Task: Find connections with filter location Schmelz with filter topic #Strategywith filter profile language English with filter current company Infobip with filter school Lucknow freshers Jobs with filter industry Women's Handbag Manufacturing with filter service category Android Development with filter keywords title Digital Marketing Manager
Action: Mouse moved to (243, 189)
Screenshot: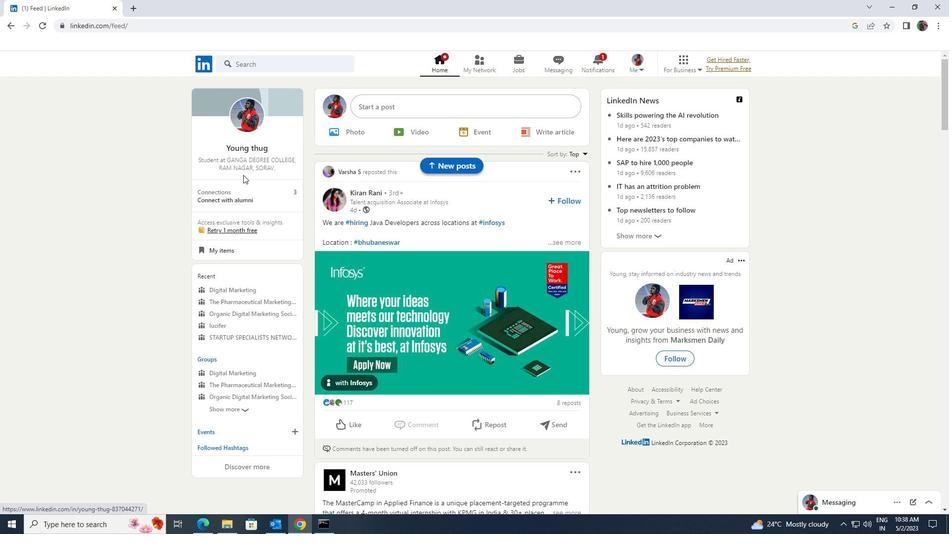
Action: Mouse pressed left at (243, 189)
Screenshot: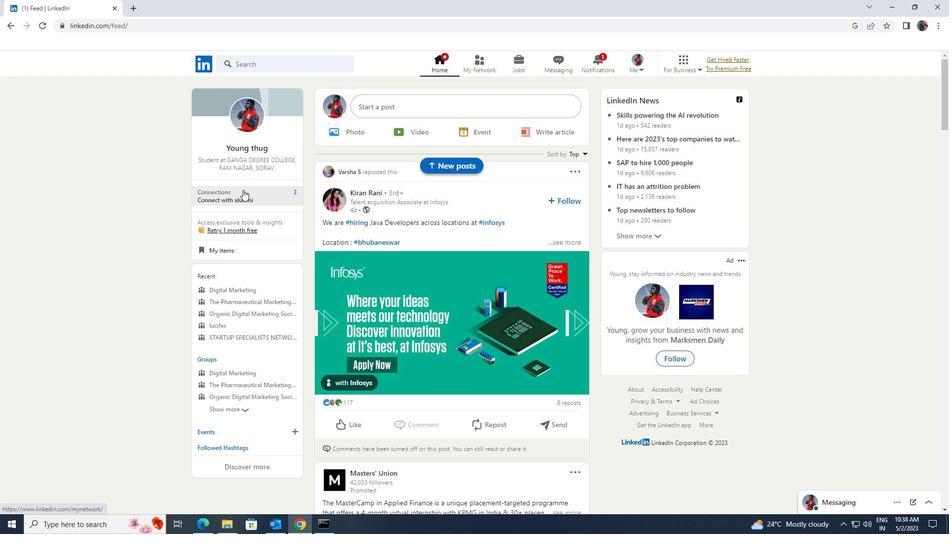 
Action: Mouse moved to (257, 121)
Screenshot: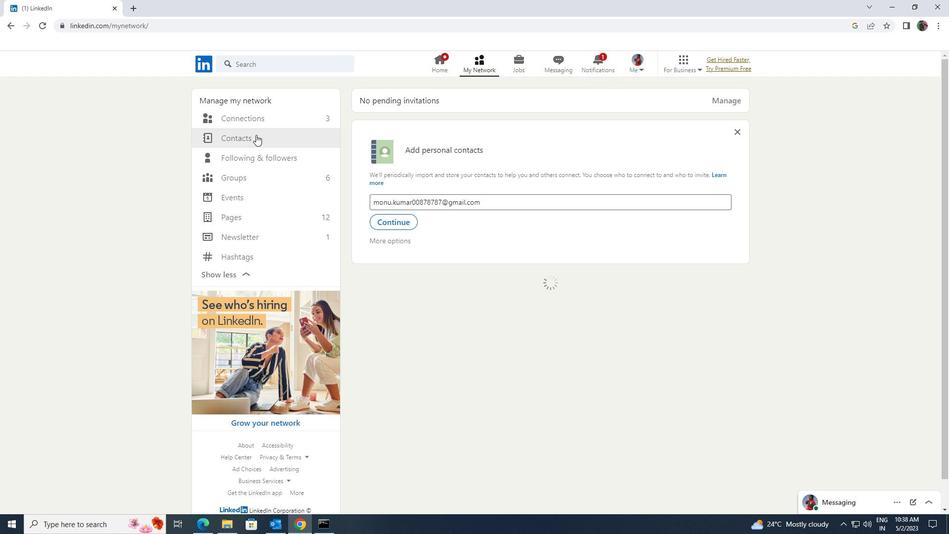 
Action: Mouse pressed left at (257, 121)
Screenshot: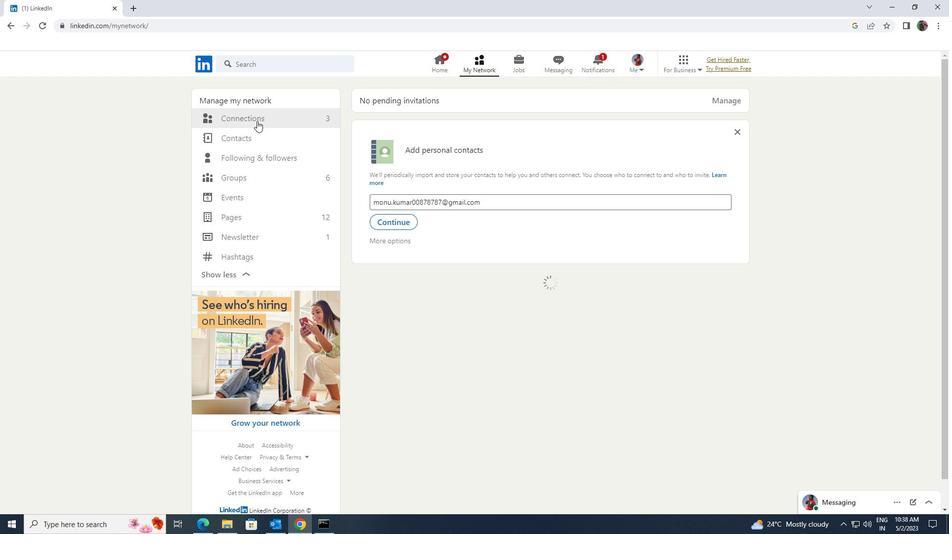 
Action: Mouse moved to (554, 121)
Screenshot: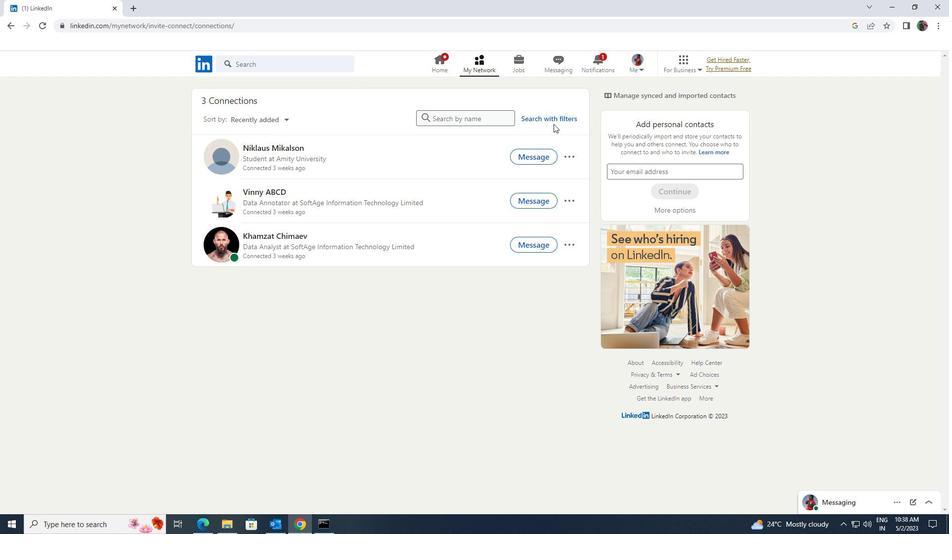 
Action: Mouse pressed left at (554, 121)
Screenshot: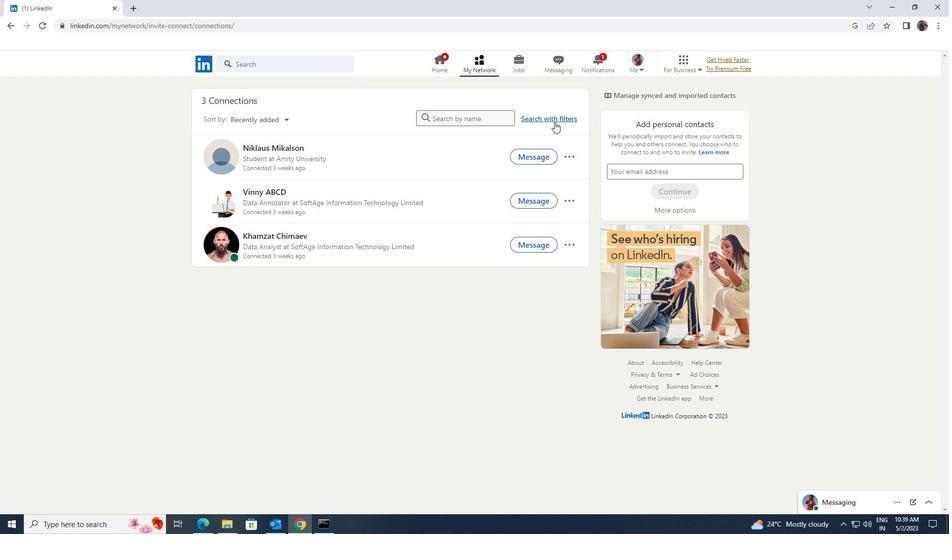 
Action: Mouse moved to (514, 95)
Screenshot: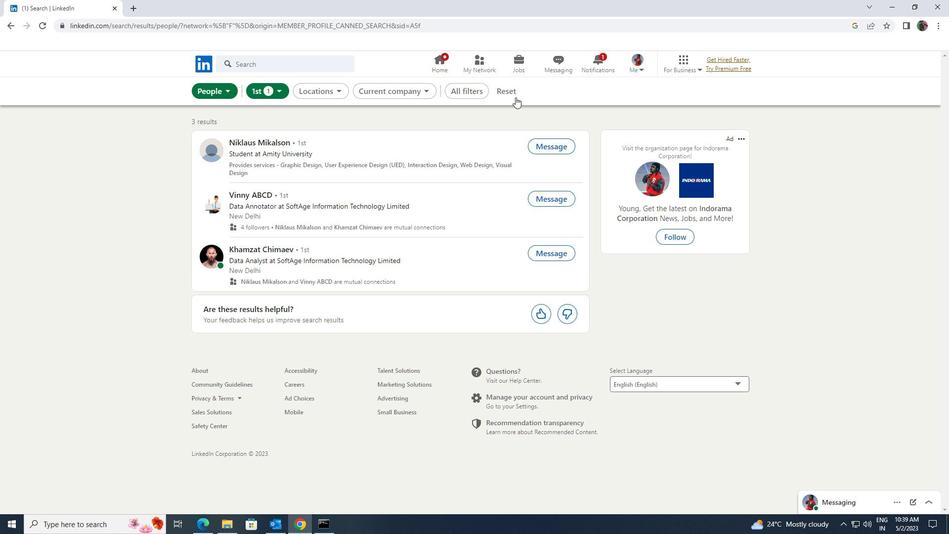 
Action: Mouse pressed left at (514, 95)
Screenshot: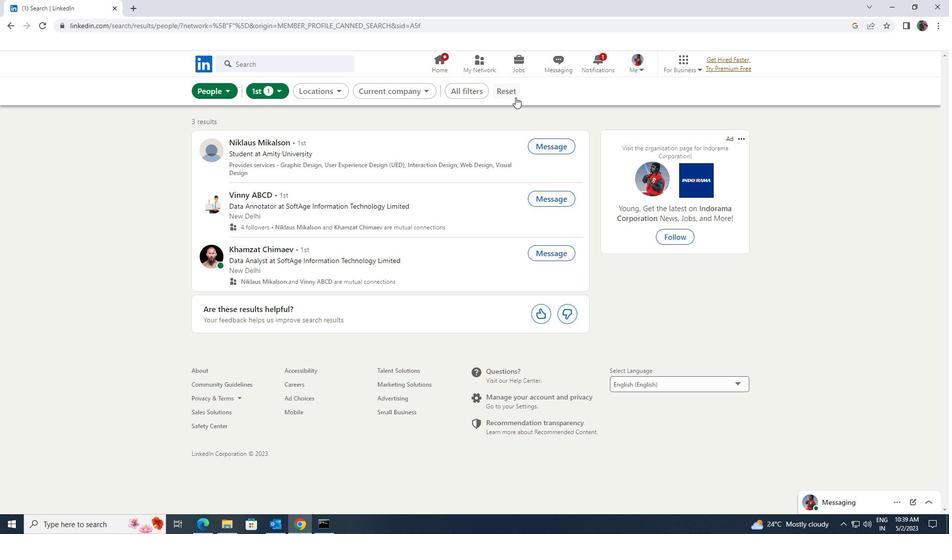 
Action: Mouse moved to (486, 87)
Screenshot: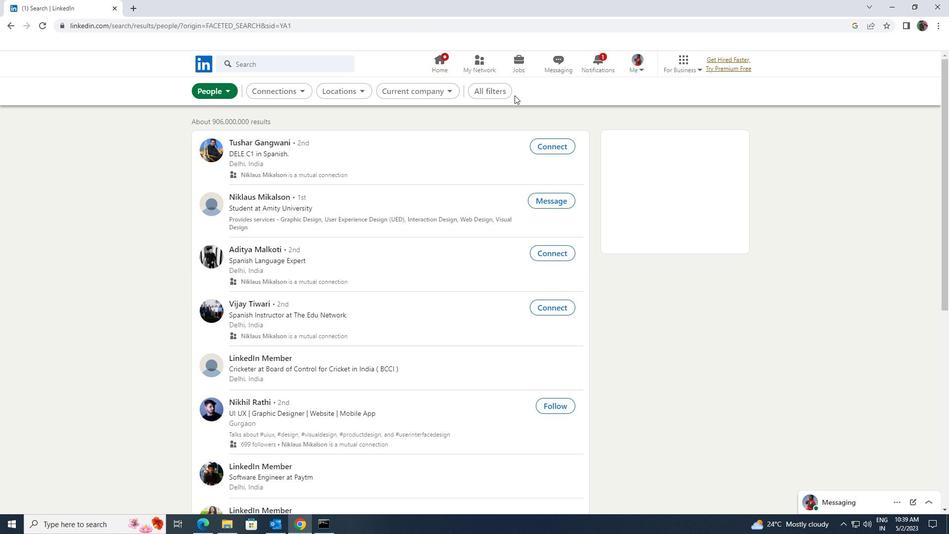 
Action: Mouse pressed left at (486, 87)
Screenshot: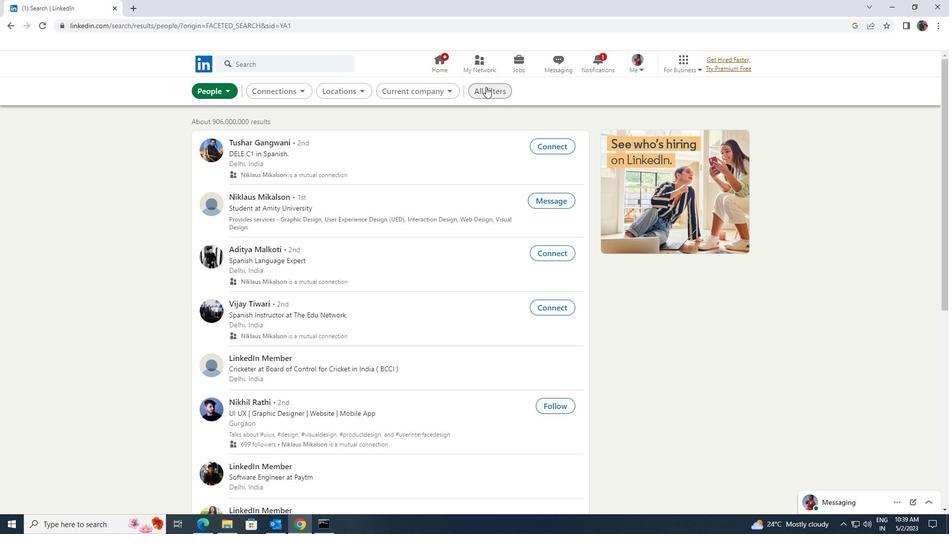 
Action: Mouse moved to (771, 290)
Screenshot: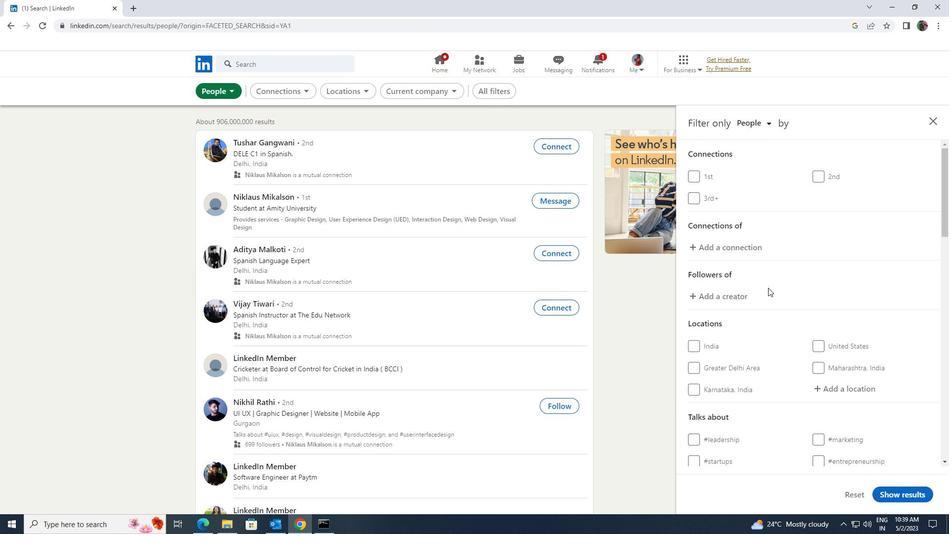 
Action: Mouse scrolled (771, 289) with delta (0, 0)
Screenshot: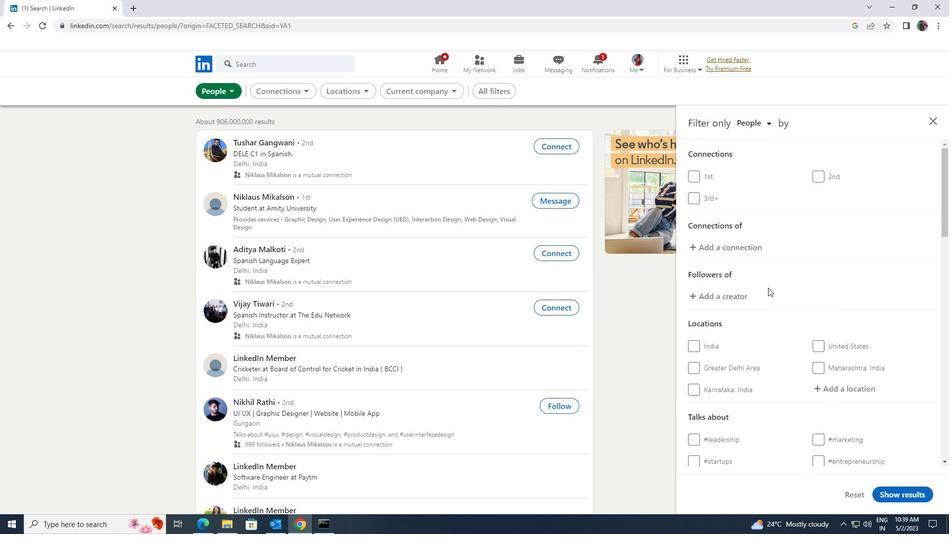 
Action: Mouse moved to (820, 335)
Screenshot: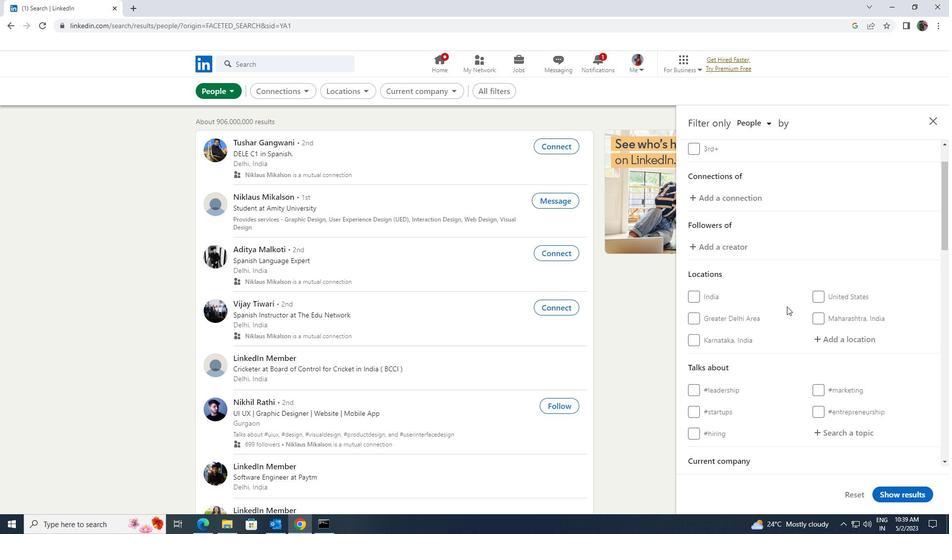
Action: Mouse pressed left at (820, 335)
Screenshot: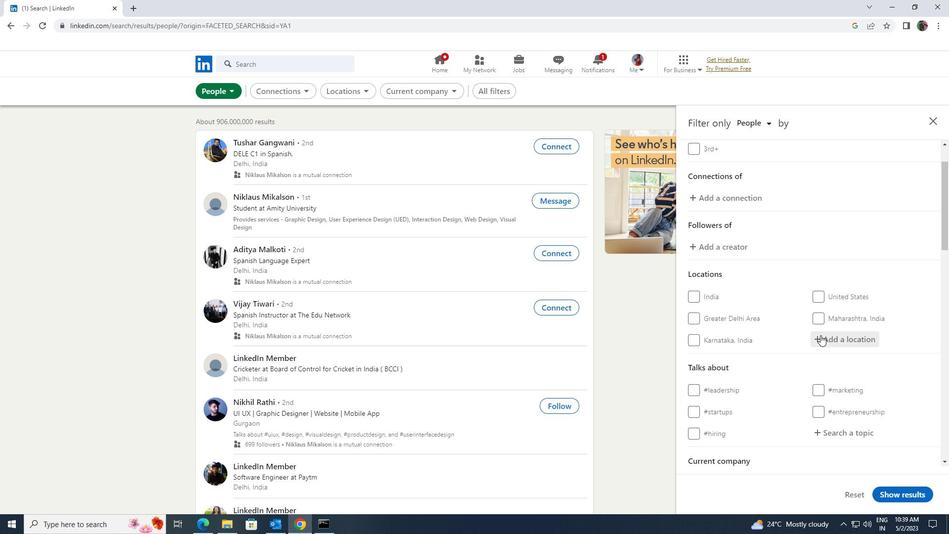 
Action: Key pressed <Key.shift>SCHMELEZ<Key.backspace><Key.backspace>
Screenshot: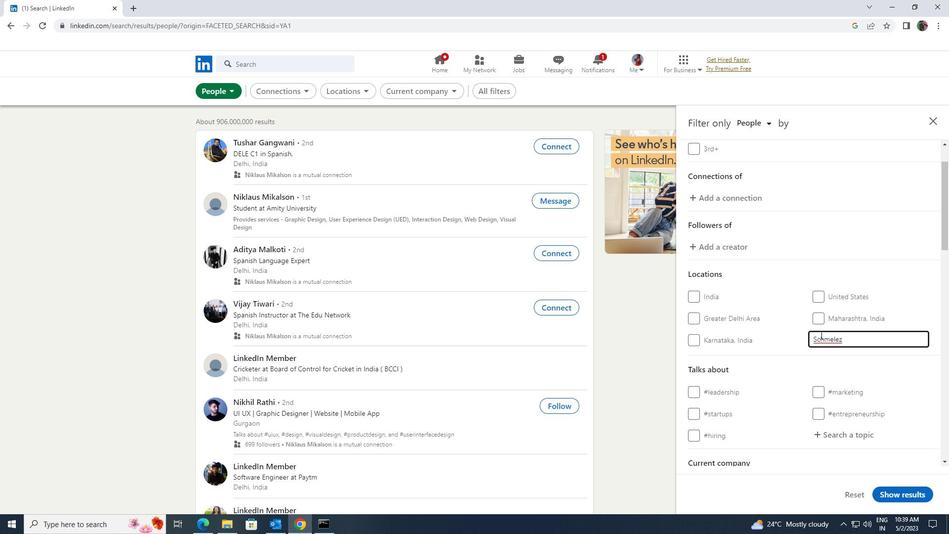 
Action: Mouse moved to (812, 356)
Screenshot: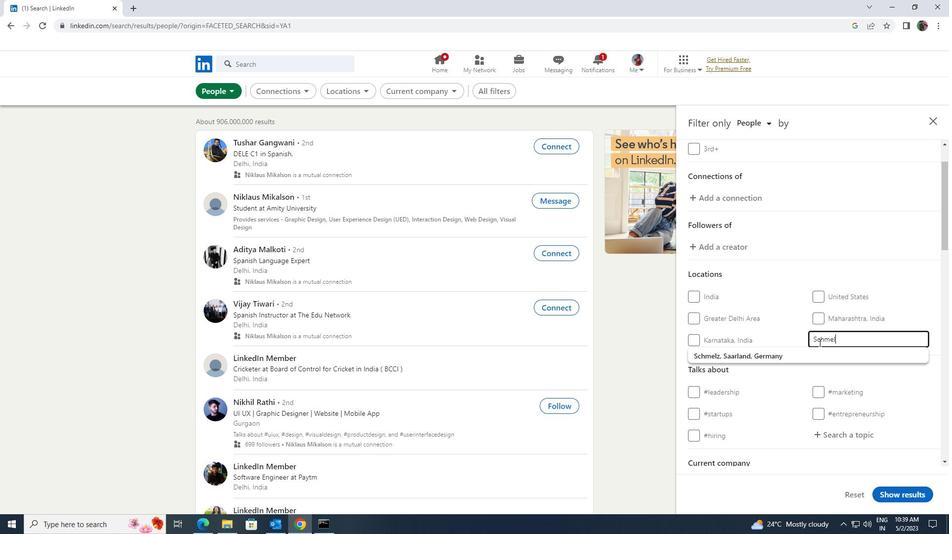 
Action: Mouse pressed left at (812, 356)
Screenshot: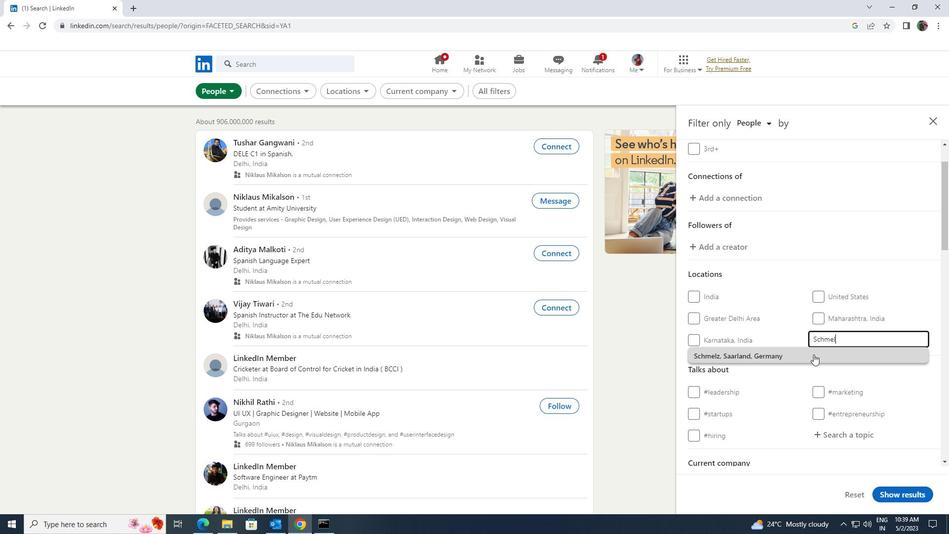 
Action: Mouse scrolled (812, 356) with delta (0, 0)
Screenshot: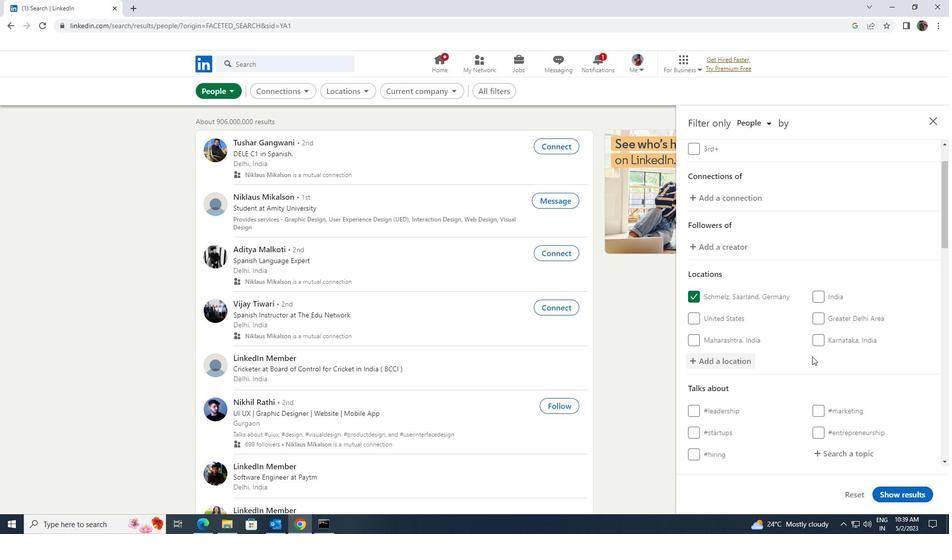 
Action: Mouse scrolled (812, 356) with delta (0, 0)
Screenshot: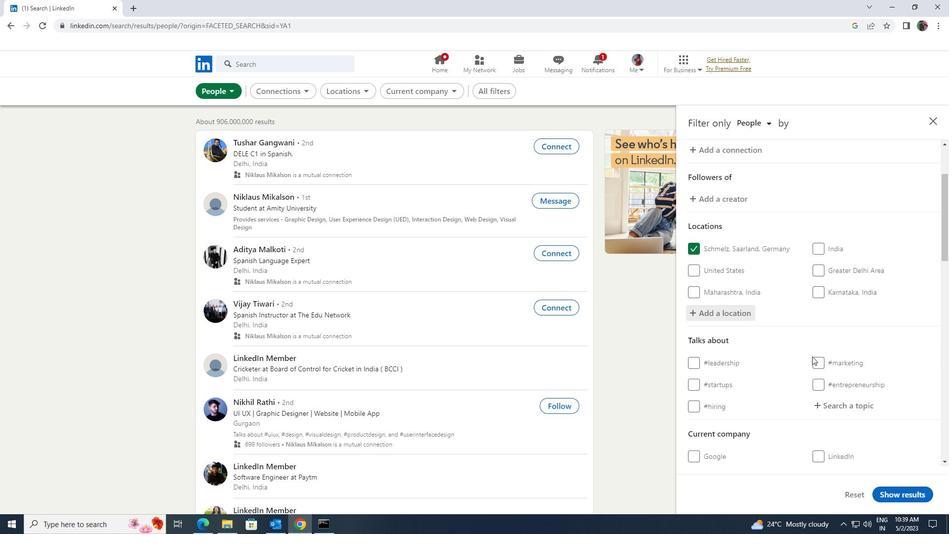 
Action: Mouse moved to (818, 353)
Screenshot: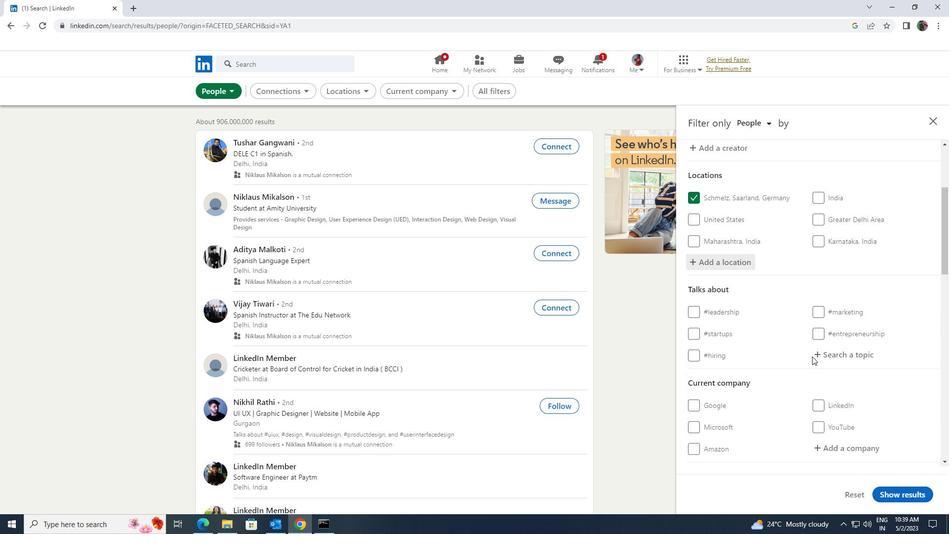 
Action: Mouse pressed left at (818, 353)
Screenshot: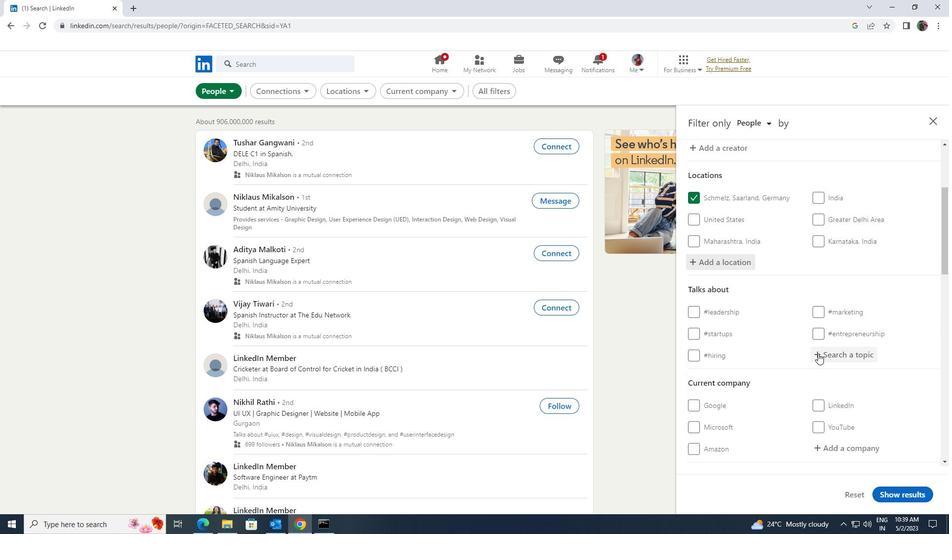 
Action: Key pressed <Key.shift>STRAT
Screenshot: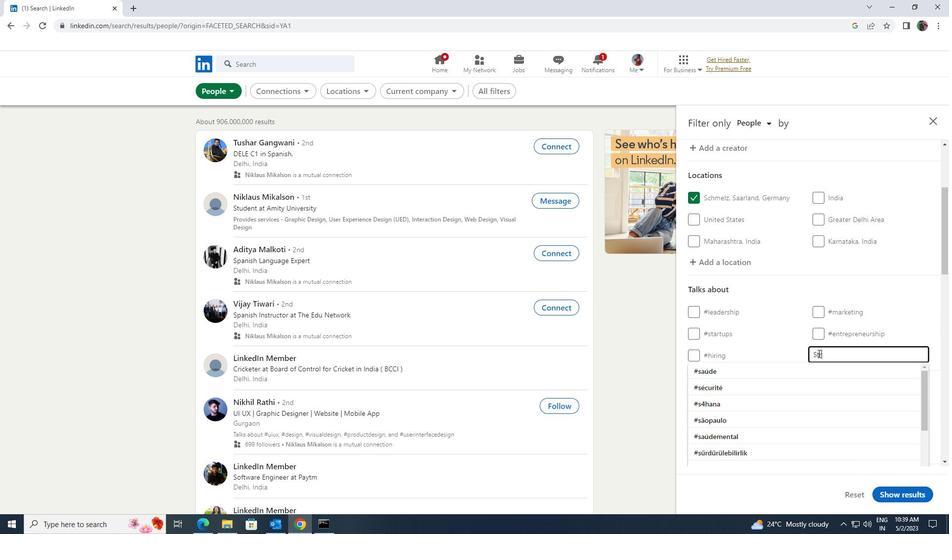 
Action: Mouse moved to (814, 364)
Screenshot: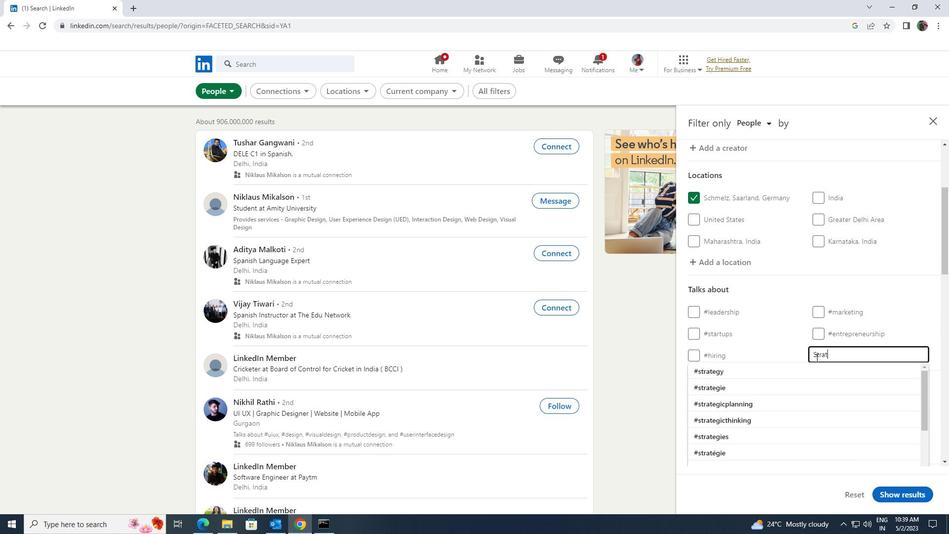 
Action: Mouse pressed left at (814, 364)
Screenshot: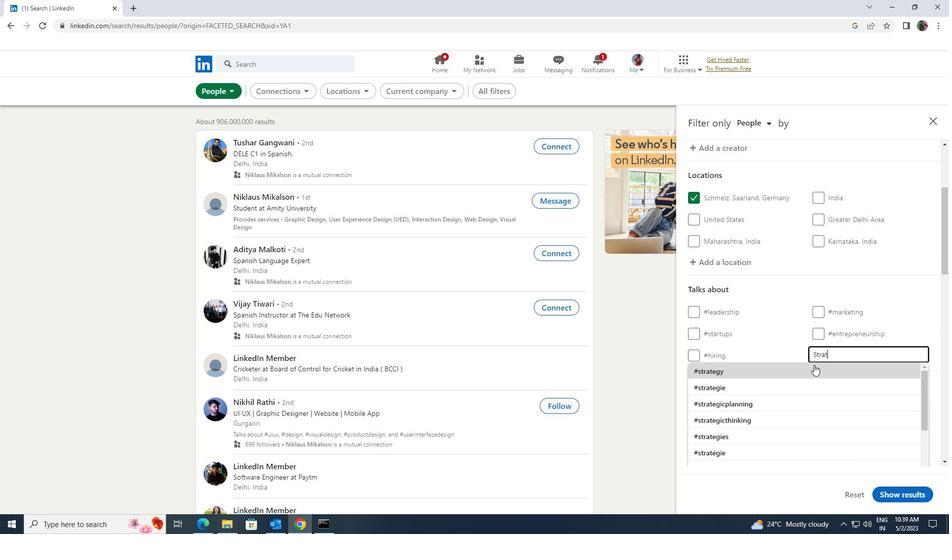 
Action: Mouse scrolled (814, 364) with delta (0, 0)
Screenshot: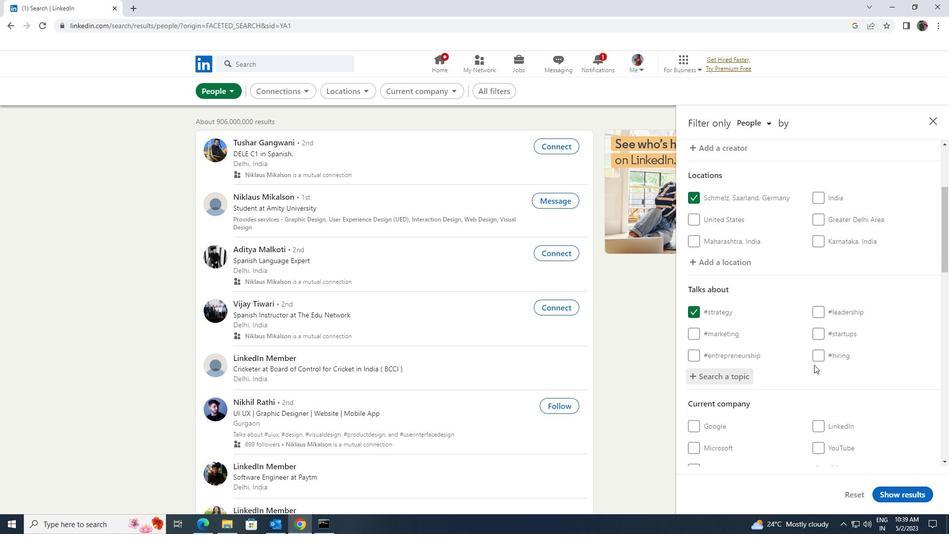 
Action: Mouse scrolled (814, 364) with delta (0, 0)
Screenshot: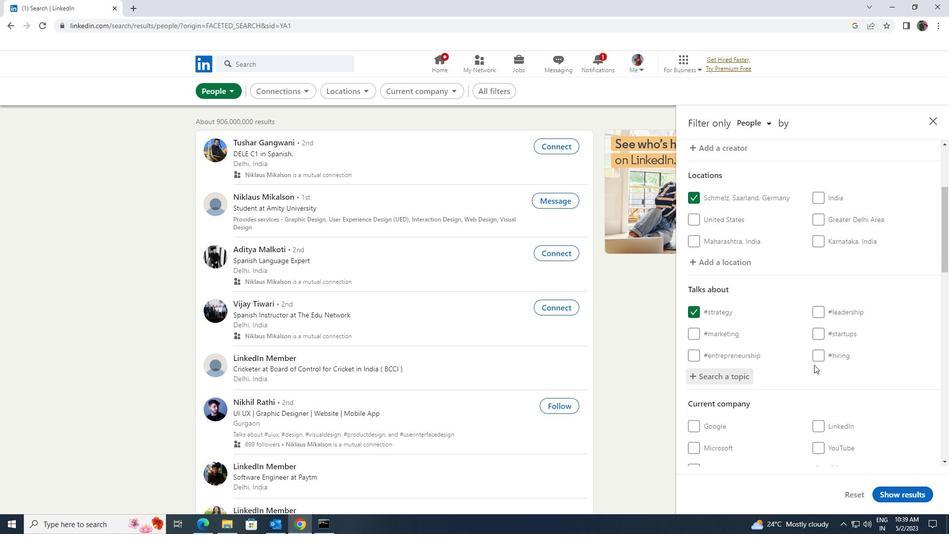 
Action: Mouse scrolled (814, 364) with delta (0, 0)
Screenshot: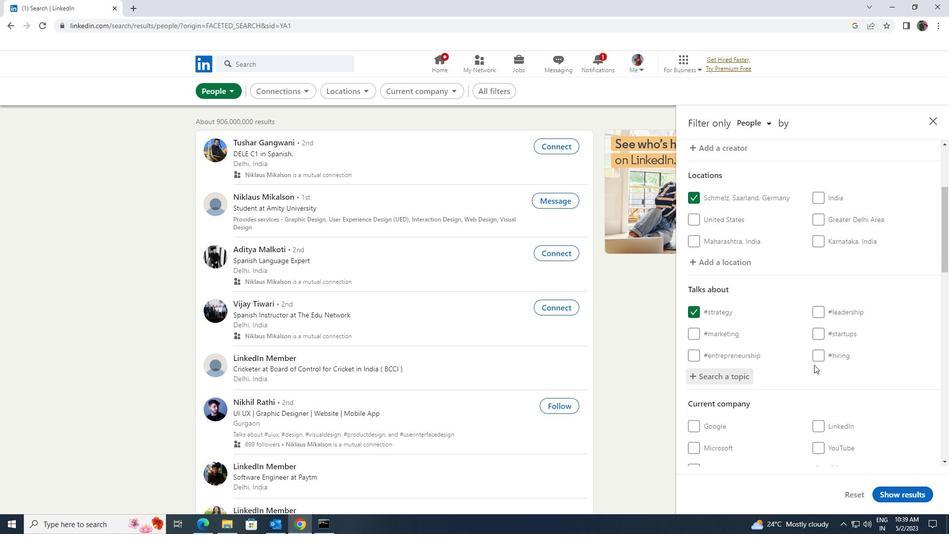 
Action: Mouse scrolled (814, 364) with delta (0, 0)
Screenshot: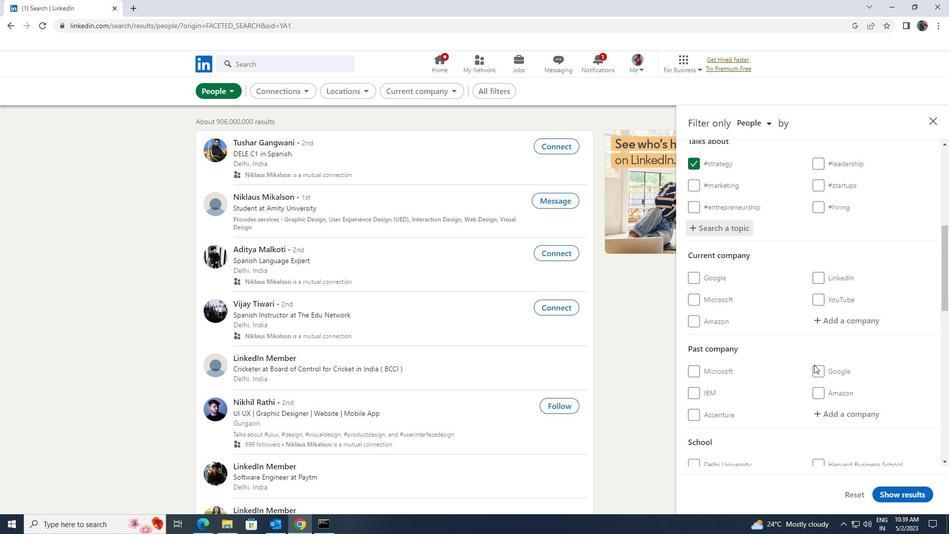 
Action: Mouse scrolled (814, 364) with delta (0, 0)
Screenshot: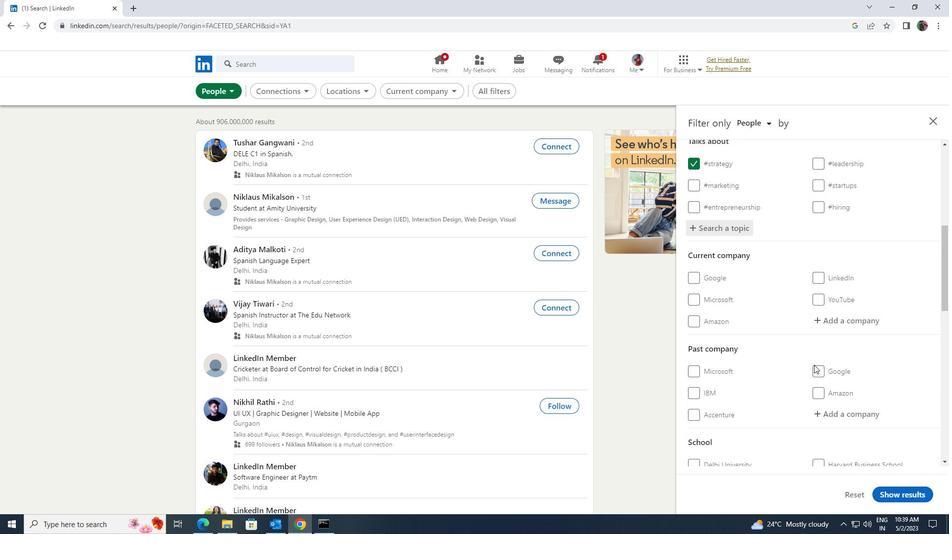 
Action: Mouse moved to (814, 365)
Screenshot: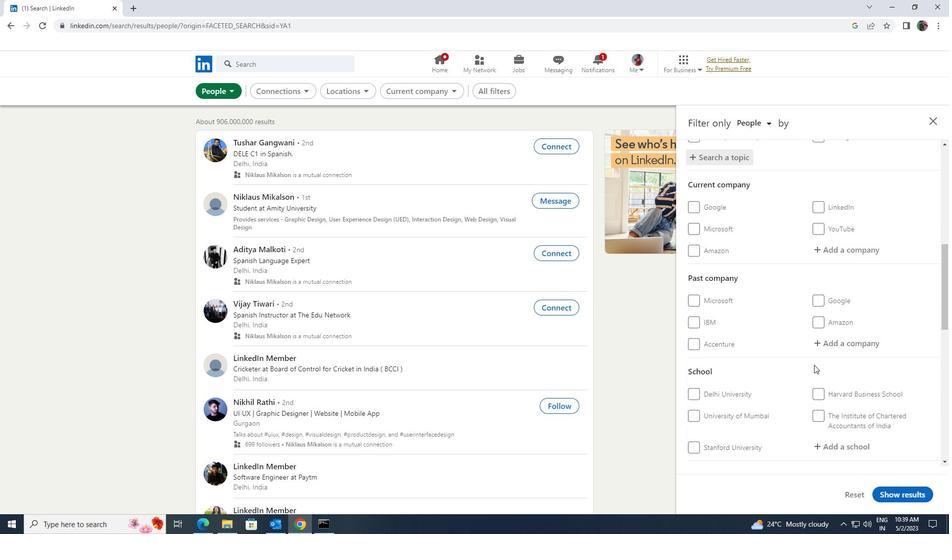 
Action: Mouse scrolled (814, 364) with delta (0, 0)
Screenshot: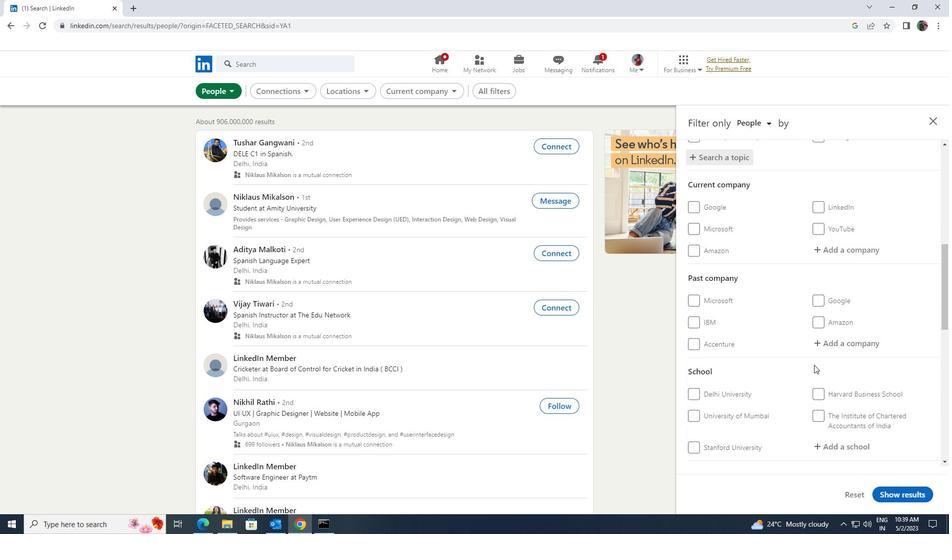 
Action: Mouse scrolled (814, 364) with delta (0, 0)
Screenshot: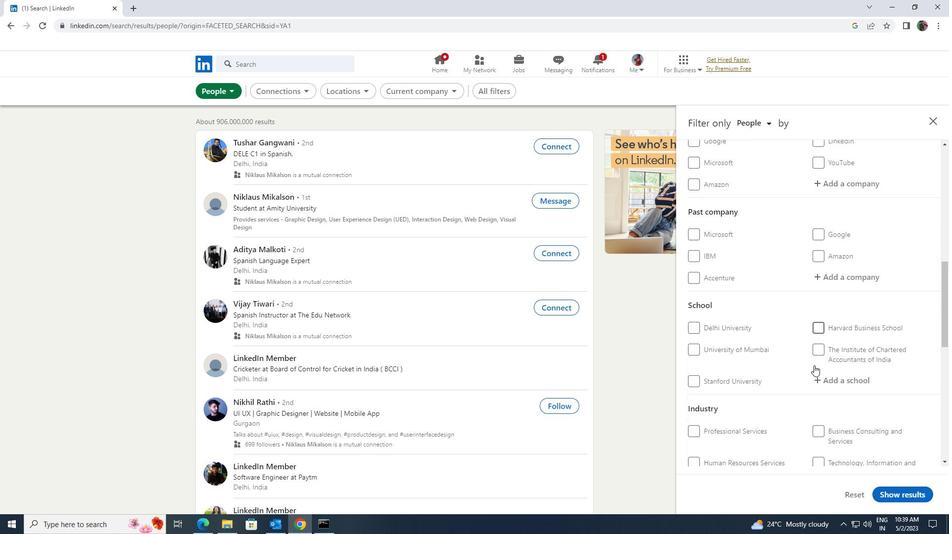 
Action: Mouse scrolled (814, 364) with delta (0, 0)
Screenshot: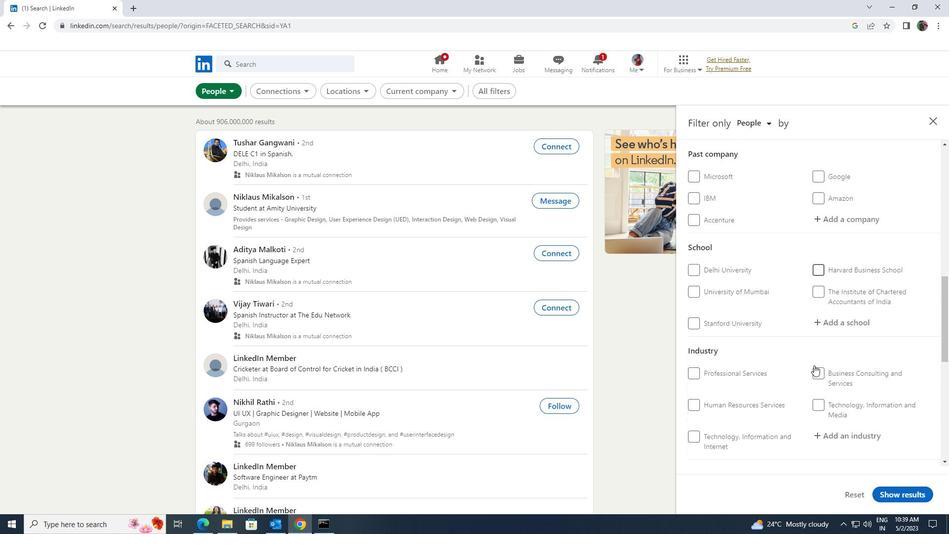 
Action: Mouse scrolled (814, 364) with delta (0, 0)
Screenshot: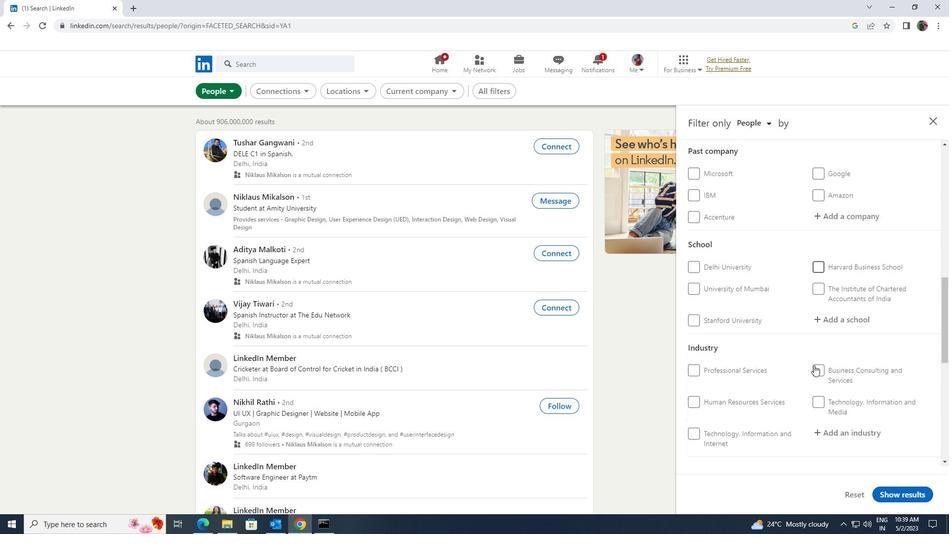 
Action: Mouse scrolled (814, 364) with delta (0, 0)
Screenshot: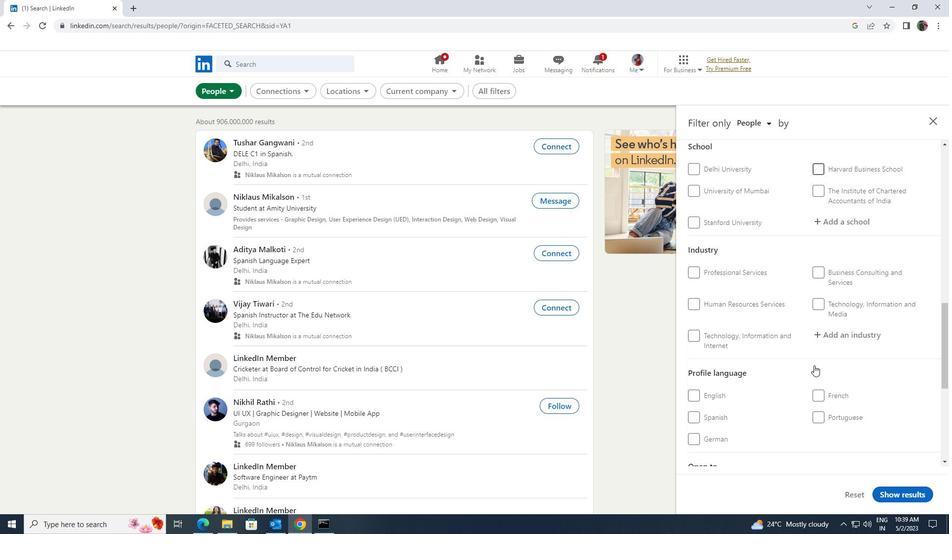 
Action: Mouse moved to (697, 344)
Screenshot: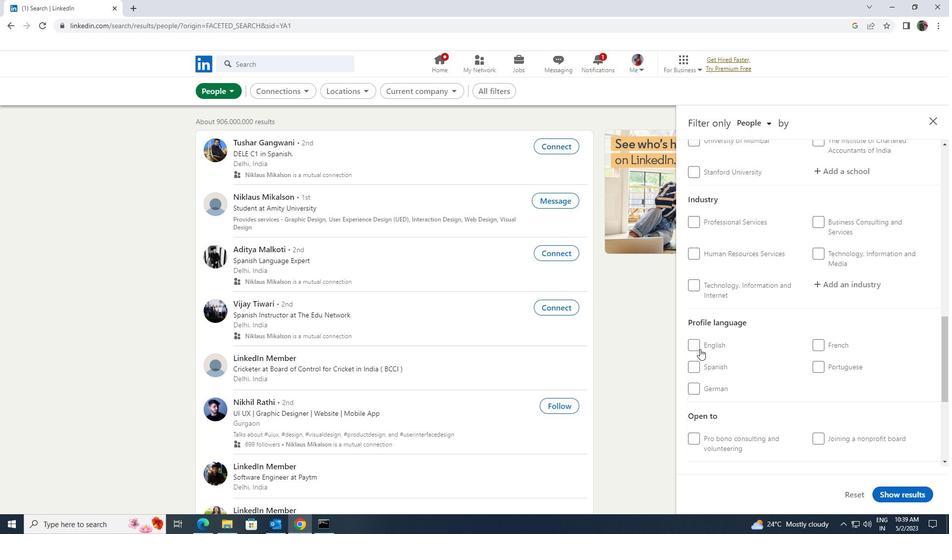 
Action: Mouse pressed left at (697, 344)
Screenshot: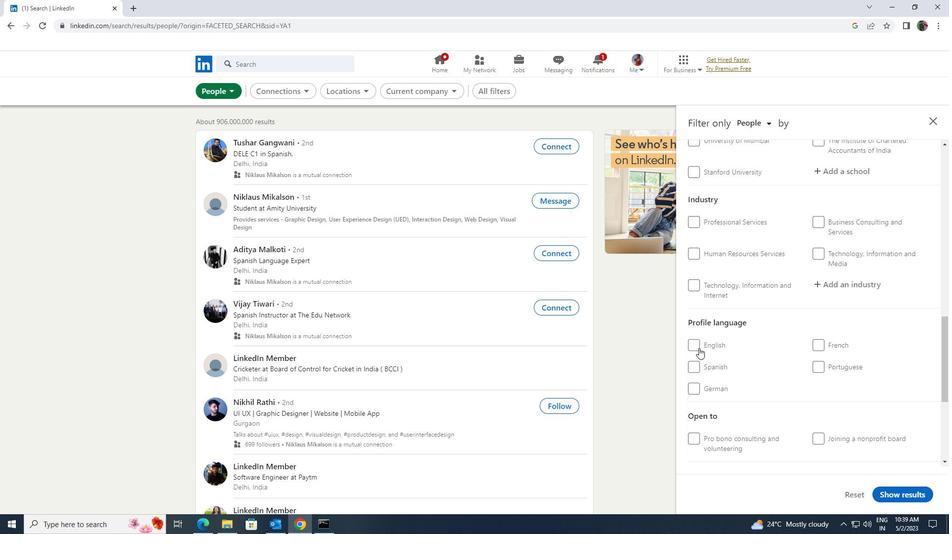 
Action: Mouse moved to (760, 371)
Screenshot: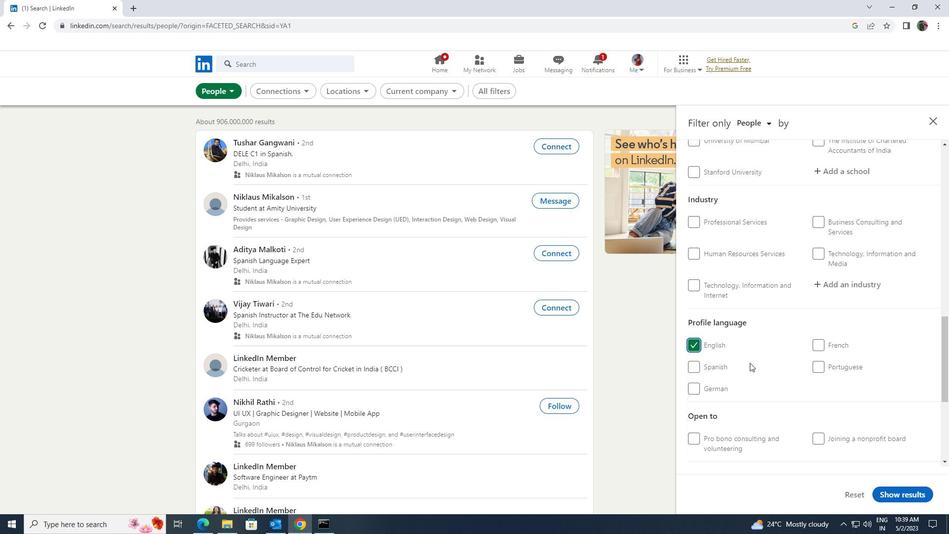 
Action: Mouse scrolled (760, 371) with delta (0, 0)
Screenshot: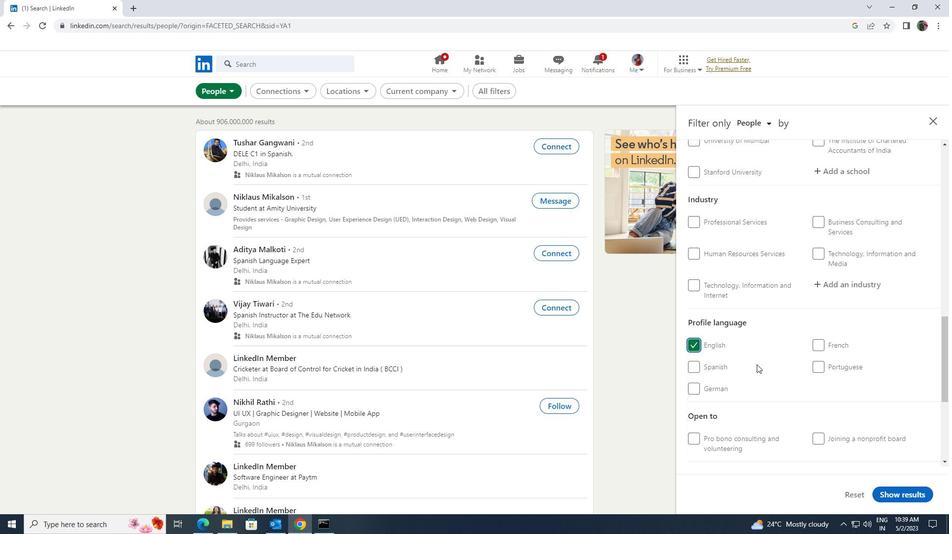 
Action: Mouse scrolled (760, 371) with delta (0, 0)
Screenshot: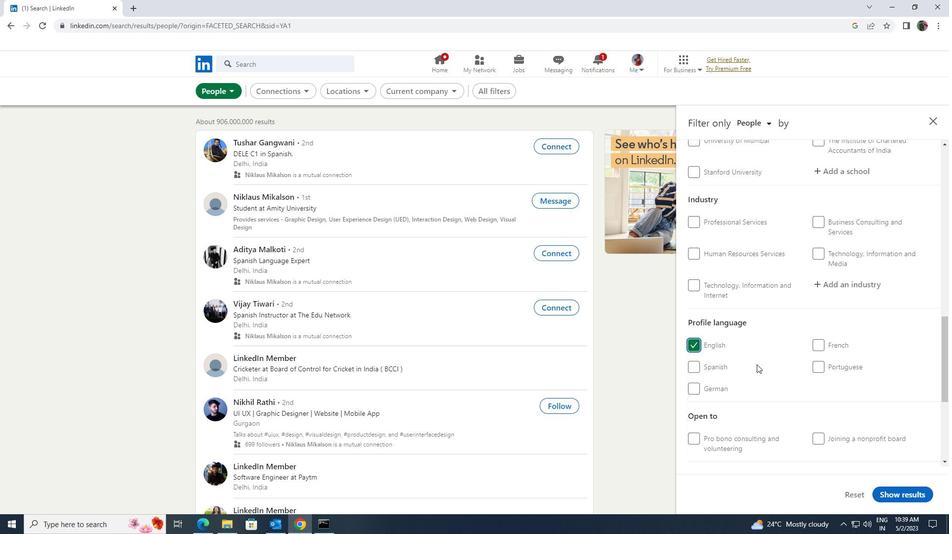 
Action: Mouse moved to (761, 372)
Screenshot: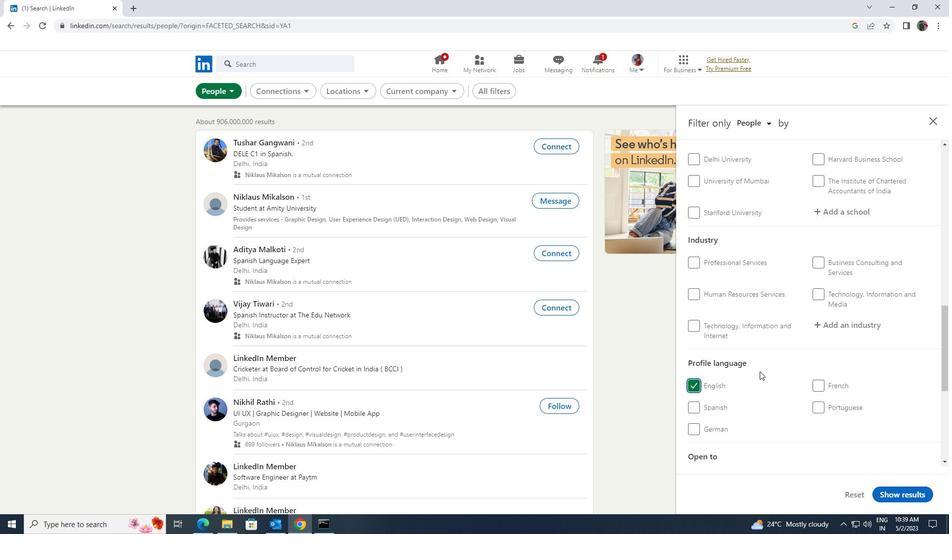 
Action: Mouse scrolled (761, 372) with delta (0, 0)
Screenshot: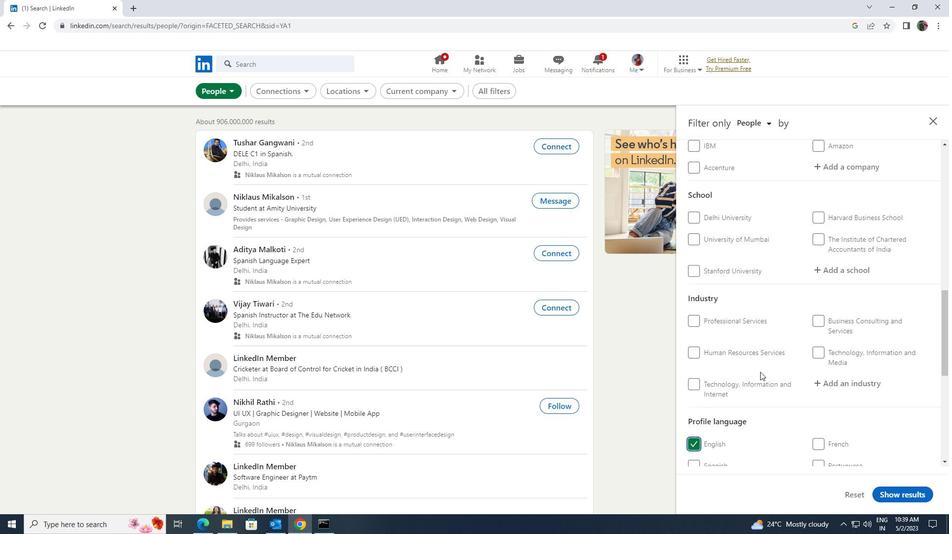 
Action: Mouse scrolled (761, 372) with delta (0, 0)
Screenshot: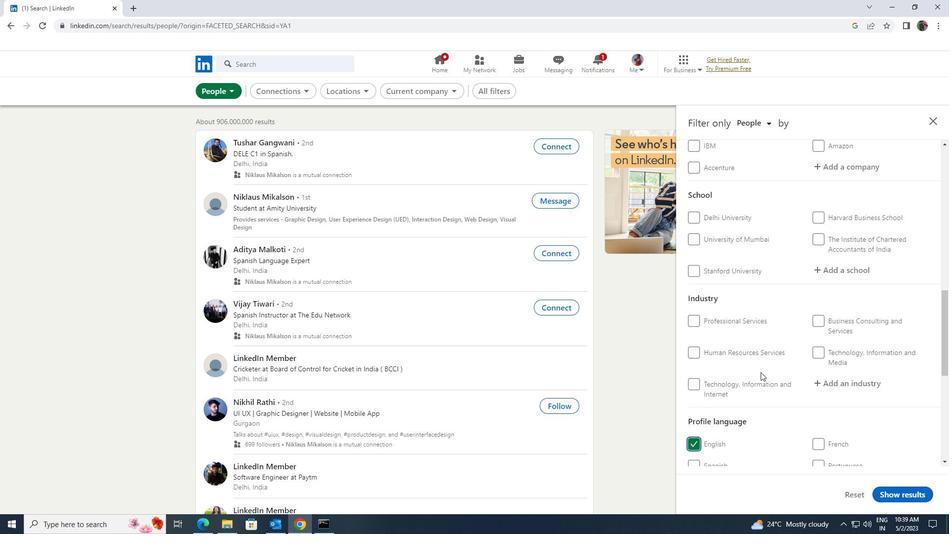 
Action: Mouse scrolled (761, 372) with delta (0, 0)
Screenshot: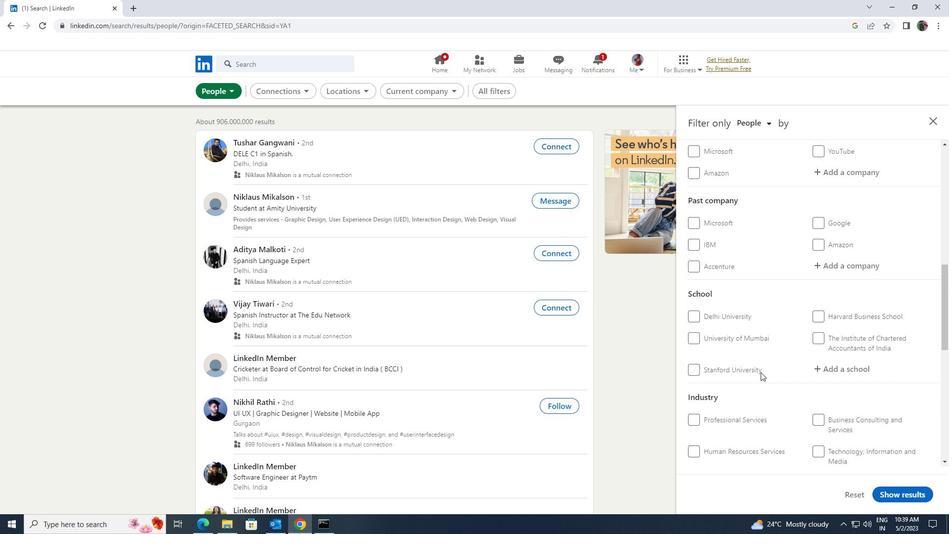 
Action: Mouse scrolled (761, 372) with delta (0, 0)
Screenshot: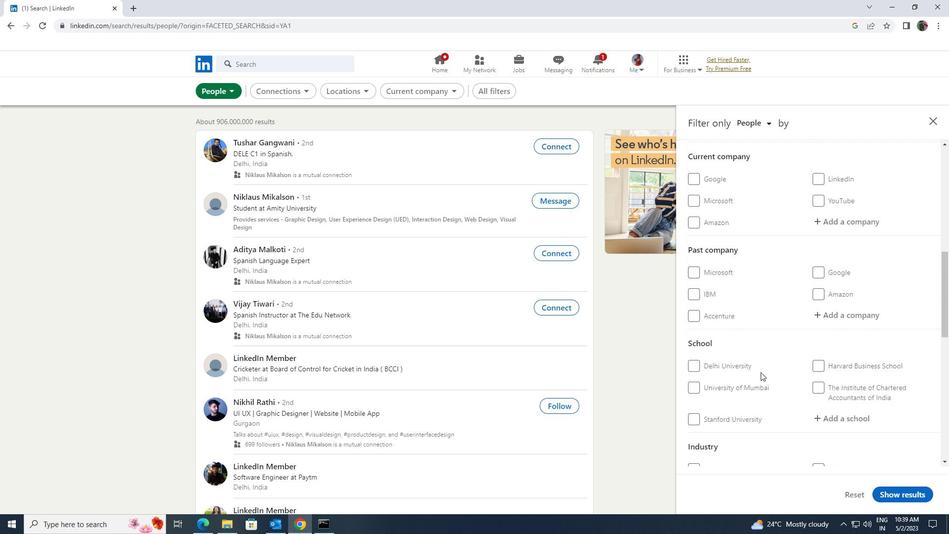 
Action: Mouse scrolled (761, 372) with delta (0, 0)
Screenshot: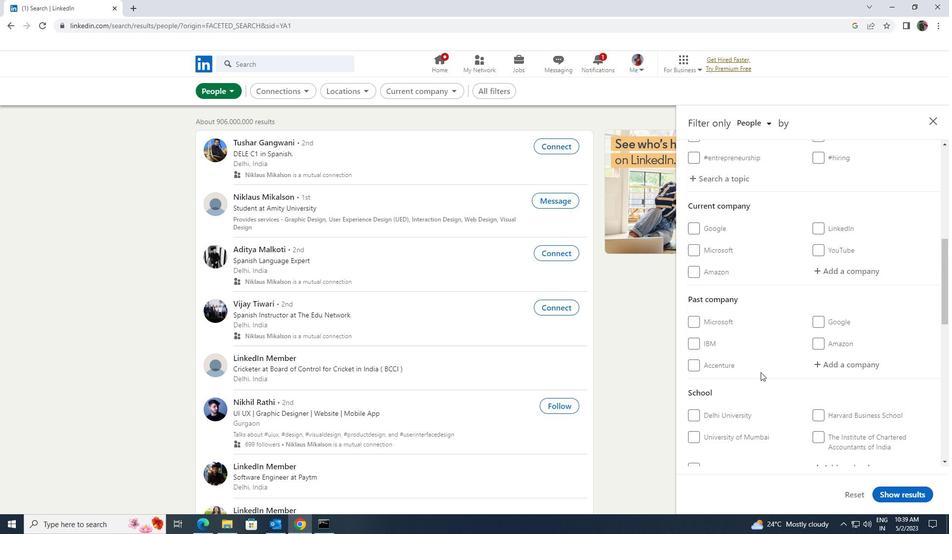 
Action: Mouse scrolled (761, 372) with delta (0, 0)
Screenshot: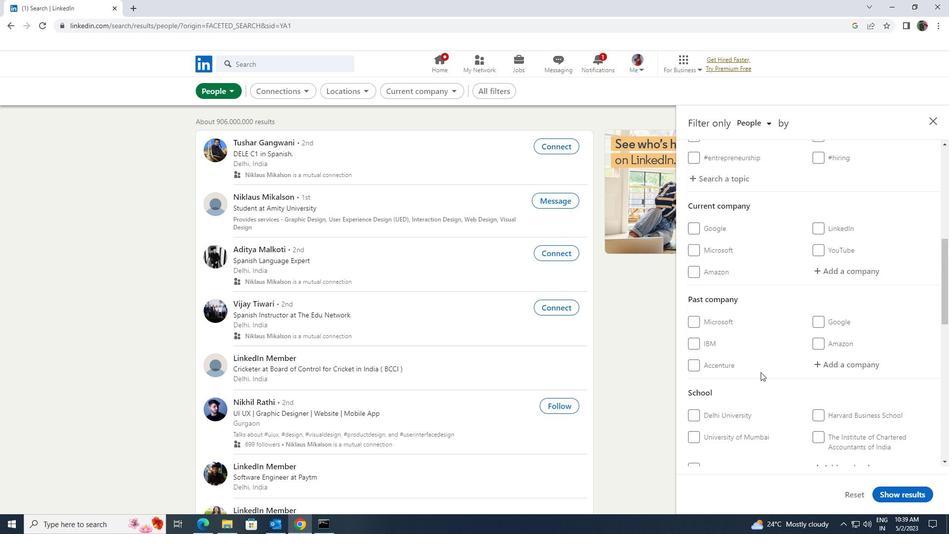 
Action: Mouse moved to (819, 369)
Screenshot: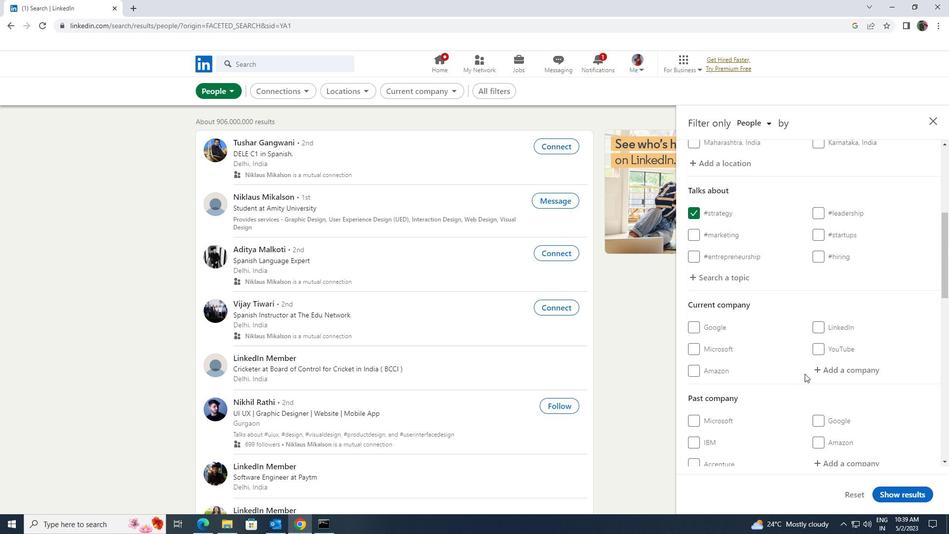 
Action: Mouse pressed left at (819, 369)
Screenshot: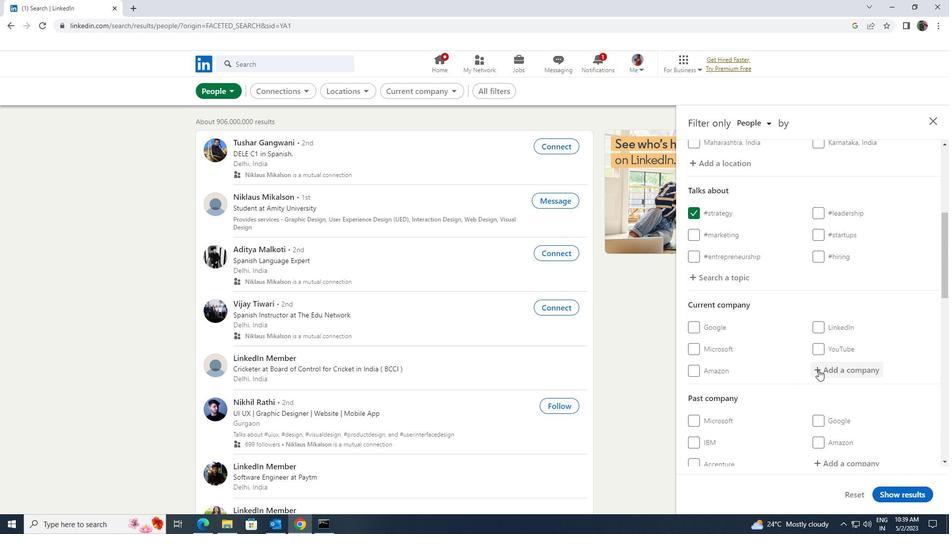 
Action: Key pressed <Key.shift>INFOBIP
Screenshot: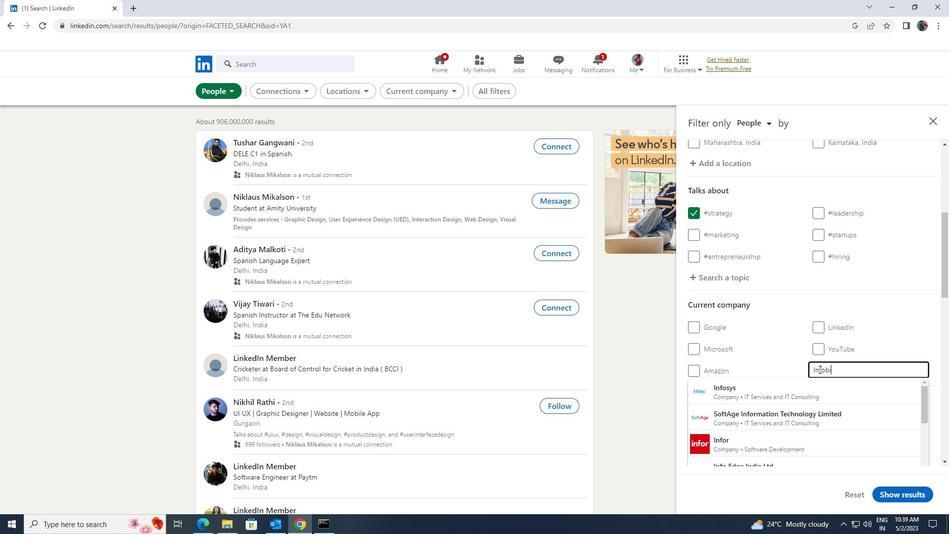 
Action: Mouse moved to (819, 388)
Screenshot: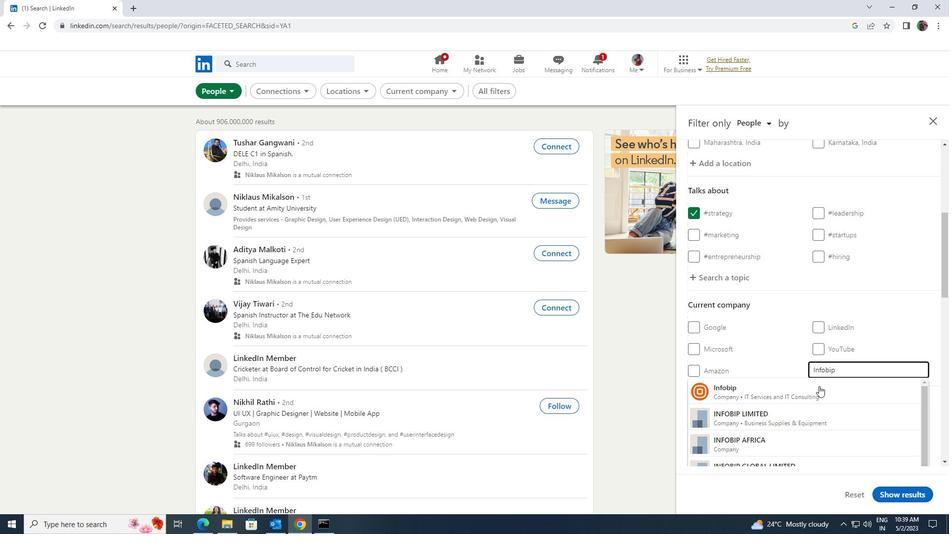 
Action: Mouse pressed left at (819, 388)
Screenshot: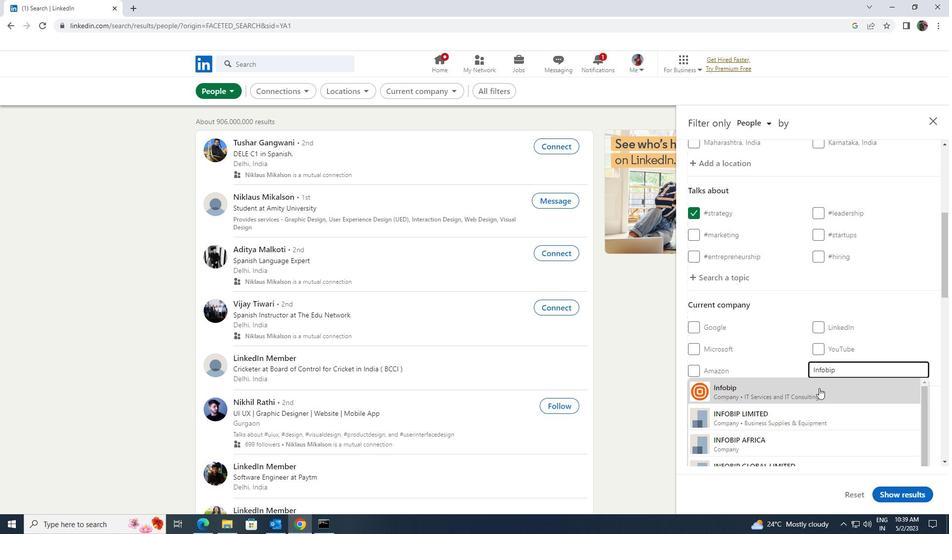 
Action: Mouse scrolled (819, 387) with delta (0, 0)
Screenshot: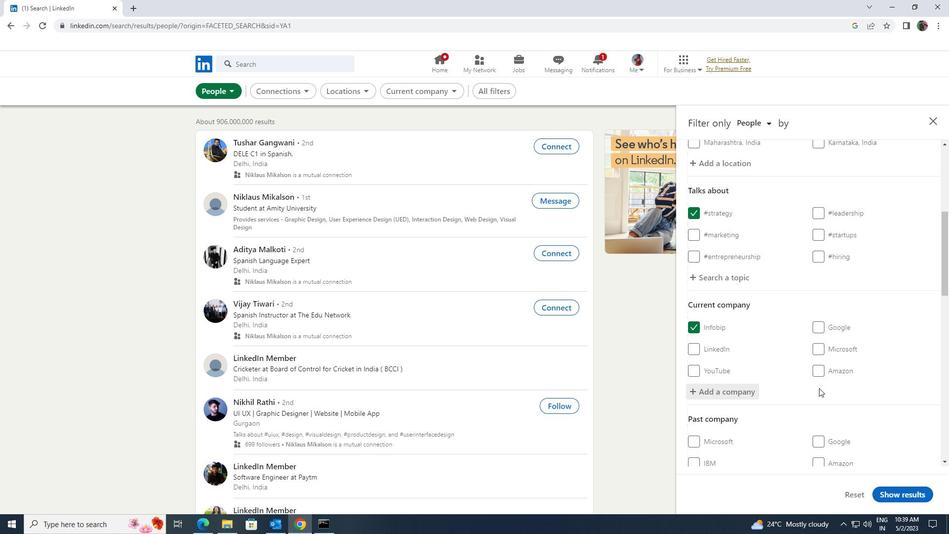 
Action: Mouse scrolled (819, 387) with delta (0, 0)
Screenshot: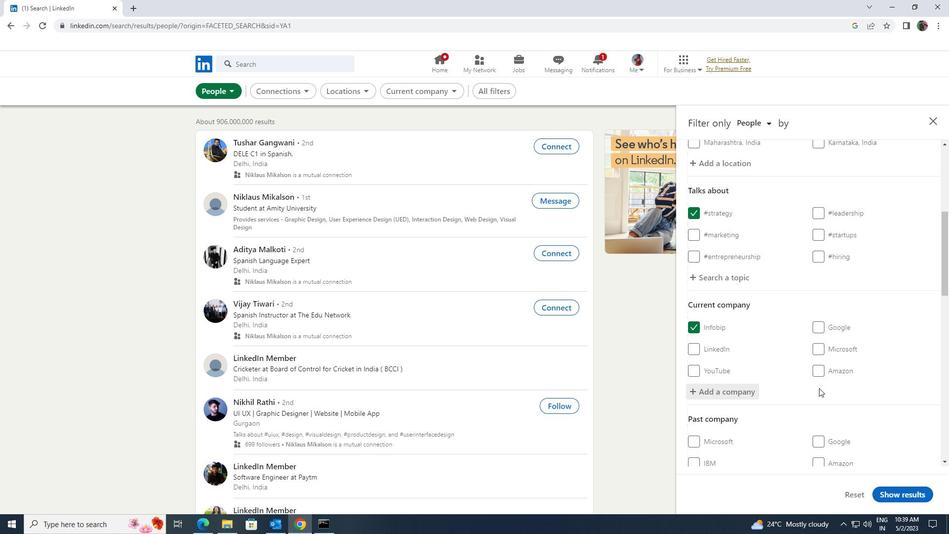 
Action: Mouse scrolled (819, 387) with delta (0, 0)
Screenshot: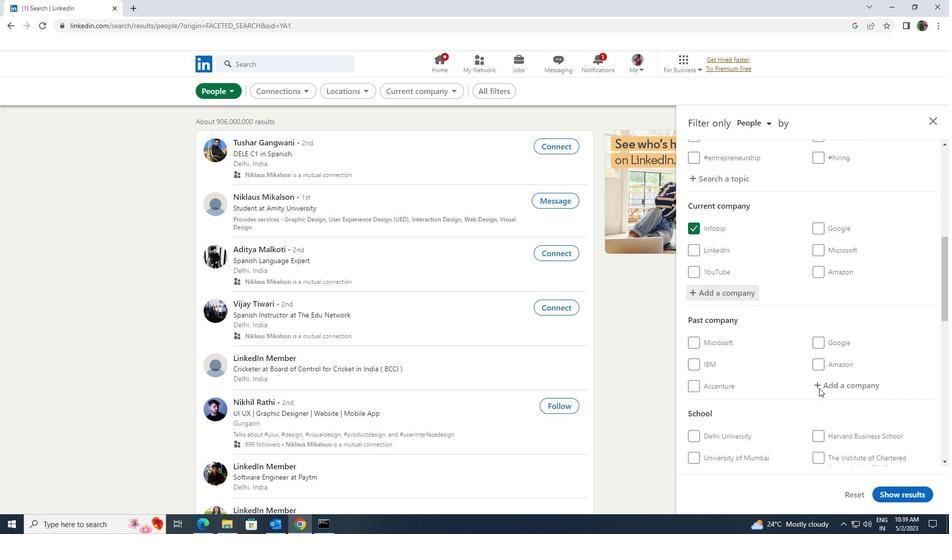 
Action: Mouse scrolled (819, 387) with delta (0, 0)
Screenshot: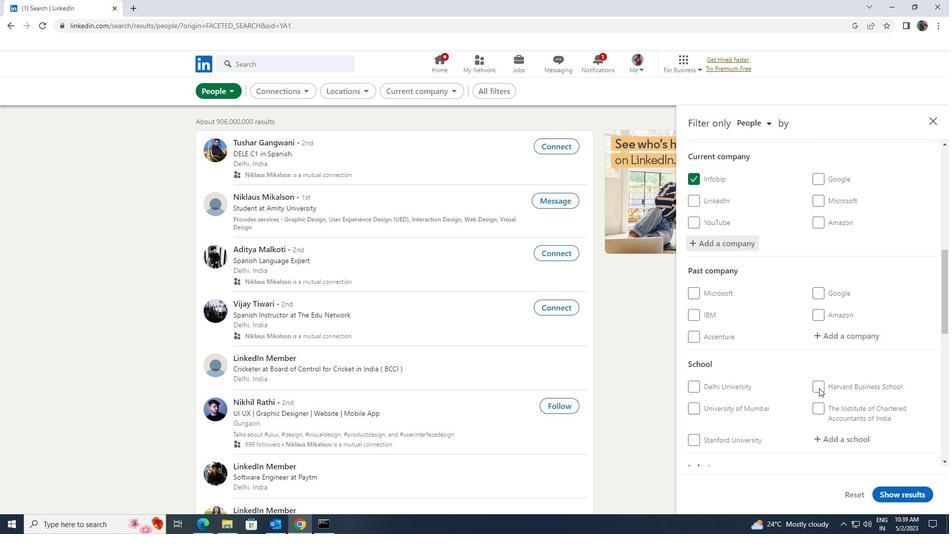 
Action: Mouse moved to (821, 384)
Screenshot: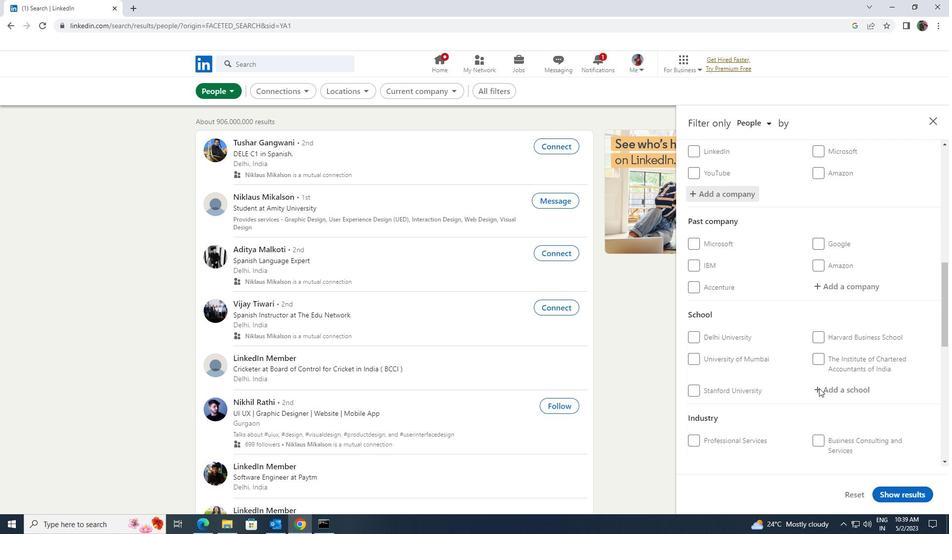 
Action: Mouse pressed left at (821, 384)
Screenshot: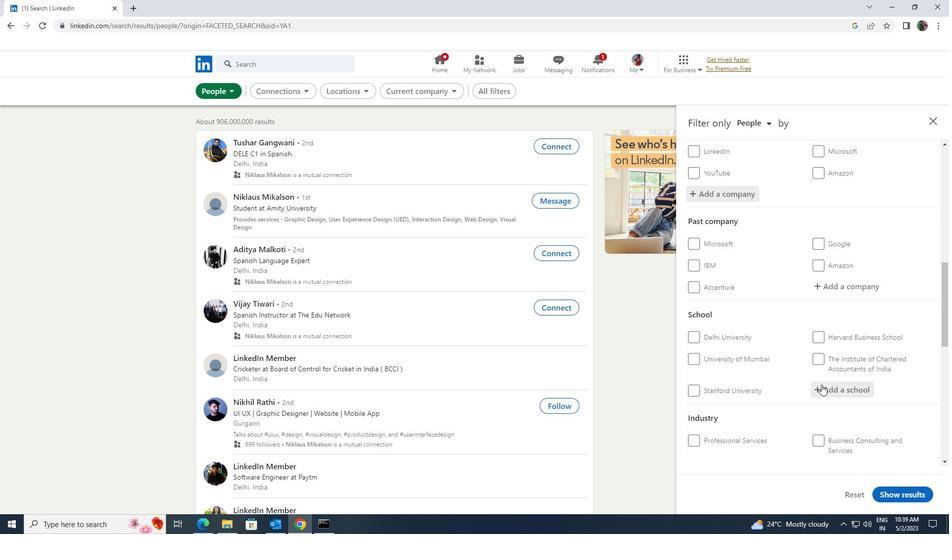 
Action: Key pressed <Key.shift>LUCKNOW<Key.space><Key.shift><Key.shift><Key.shift><Key.shift><Key.shift>FRESHER<Key.space>
Screenshot: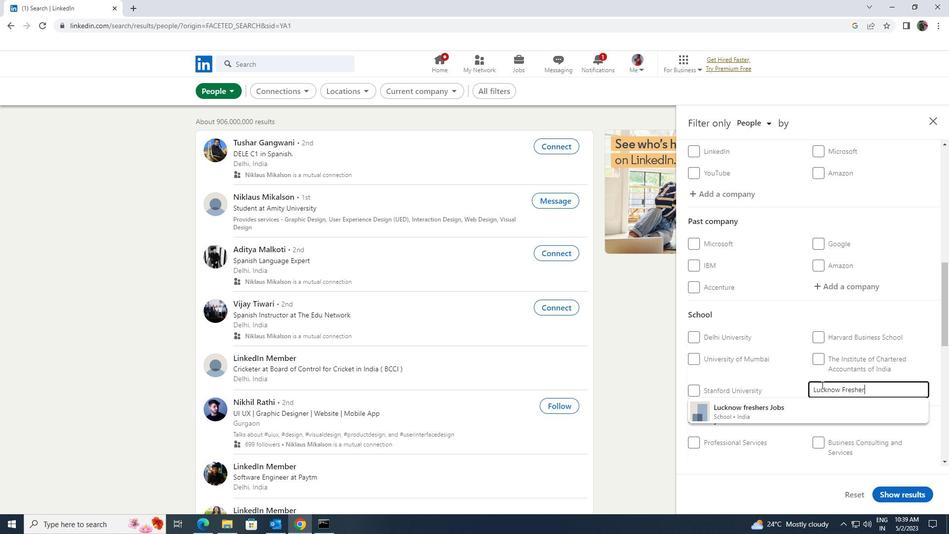 
Action: Mouse moved to (810, 399)
Screenshot: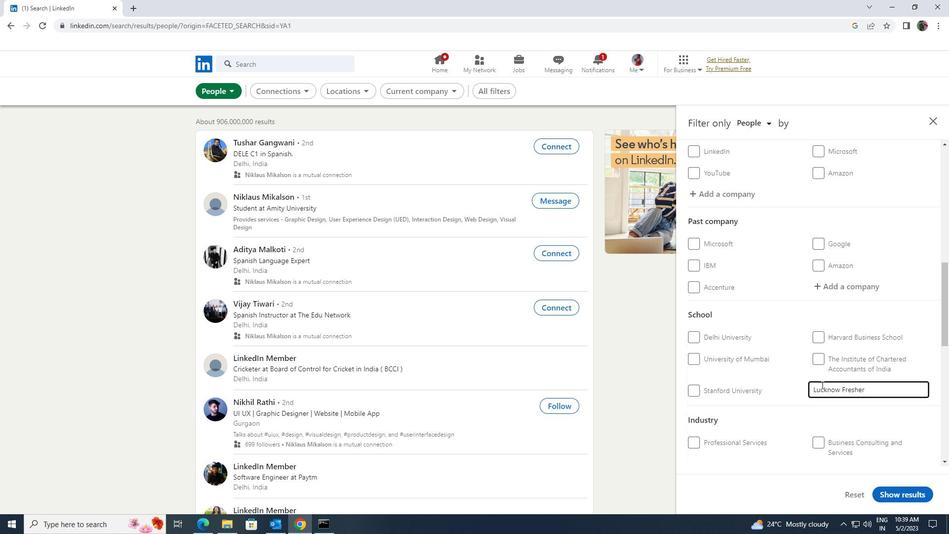 
Action: Key pressed JOBS
Screenshot: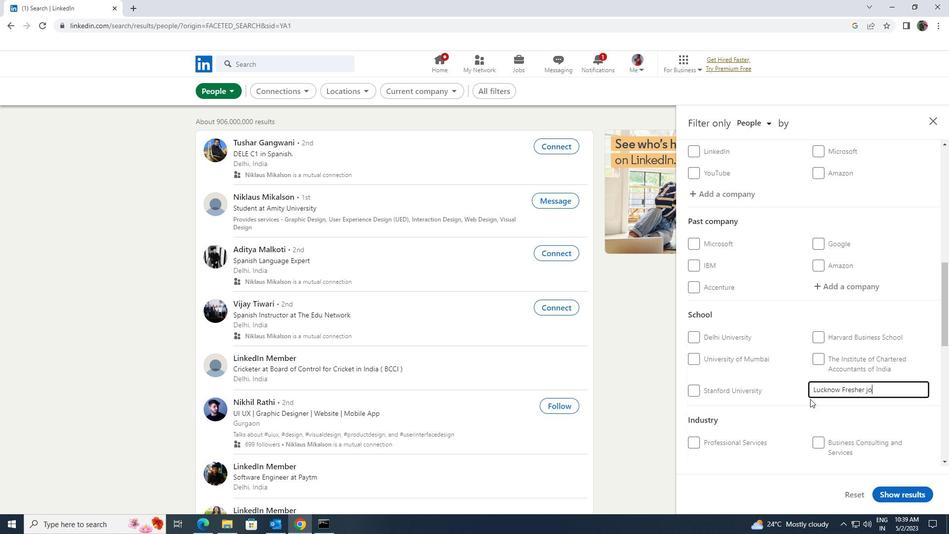 
Action: Mouse scrolled (810, 398) with delta (0, 0)
Screenshot: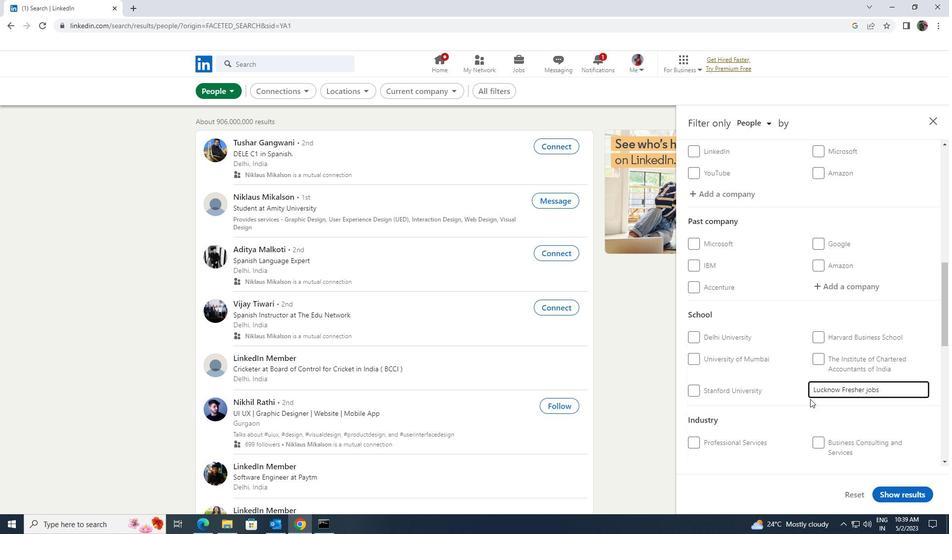 
Action: Mouse scrolled (810, 398) with delta (0, 0)
Screenshot: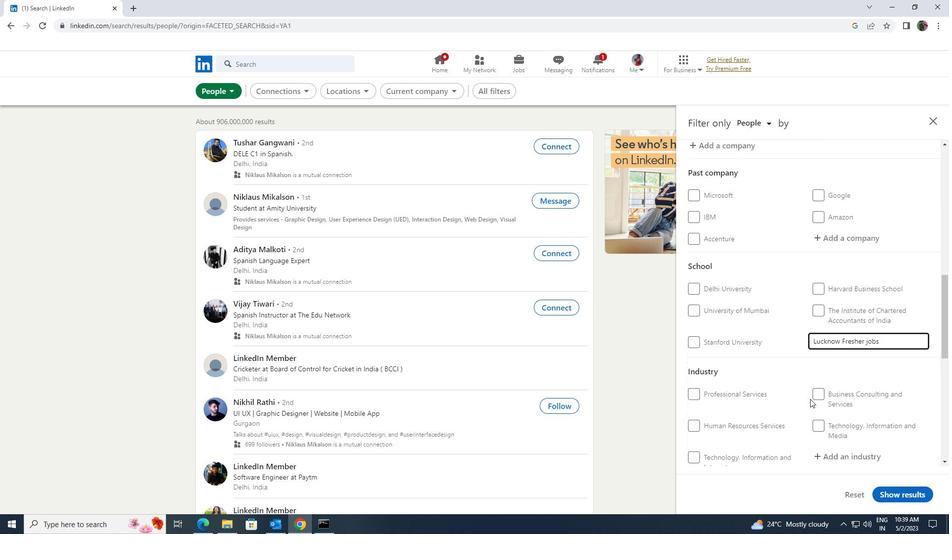 
Action: Mouse scrolled (810, 398) with delta (0, 0)
Screenshot: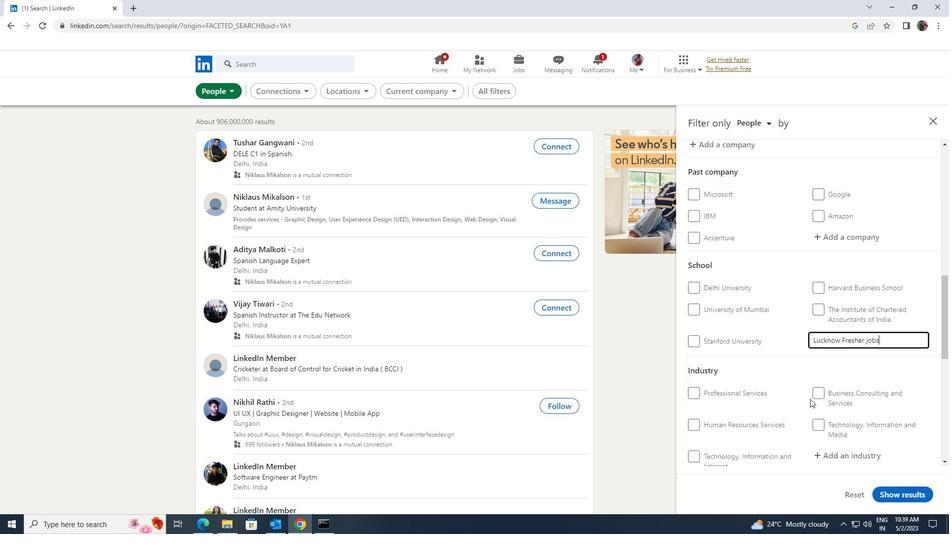 
Action: Mouse moved to (828, 361)
Screenshot: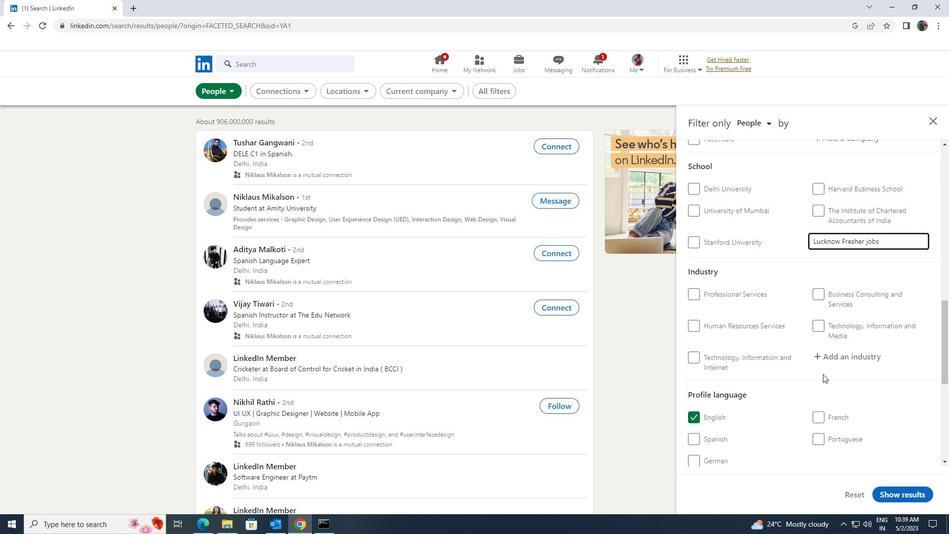 
Action: Mouse pressed left at (828, 361)
Screenshot: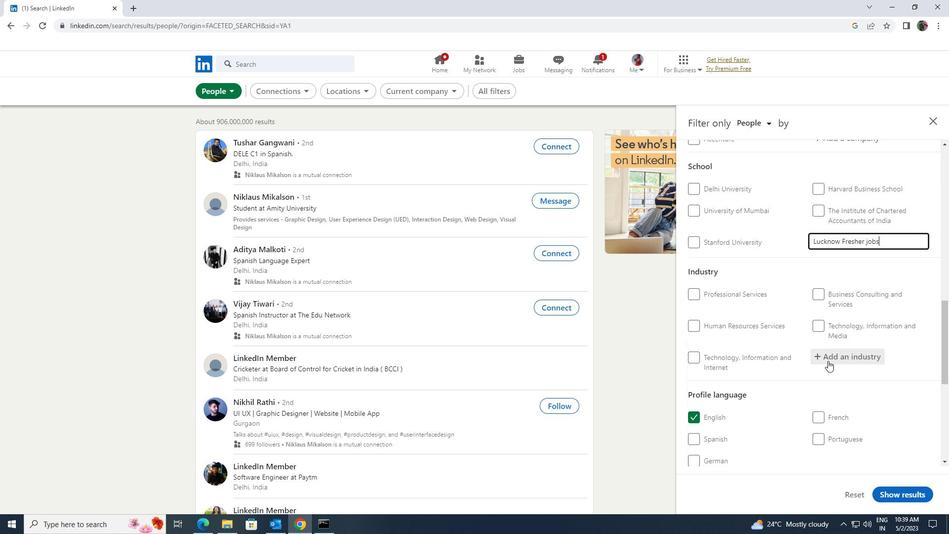 
Action: Key pressed <Key.shift><Key.shift><Key.shift><Key.shift><Key.shift><Key.shift><Key.shift><Key.shift><Key.shift><Key.shift><Key.shift>WOMENS<Key.space><Key.shift>LEATHER<Key.space>HANDBAGS
Screenshot: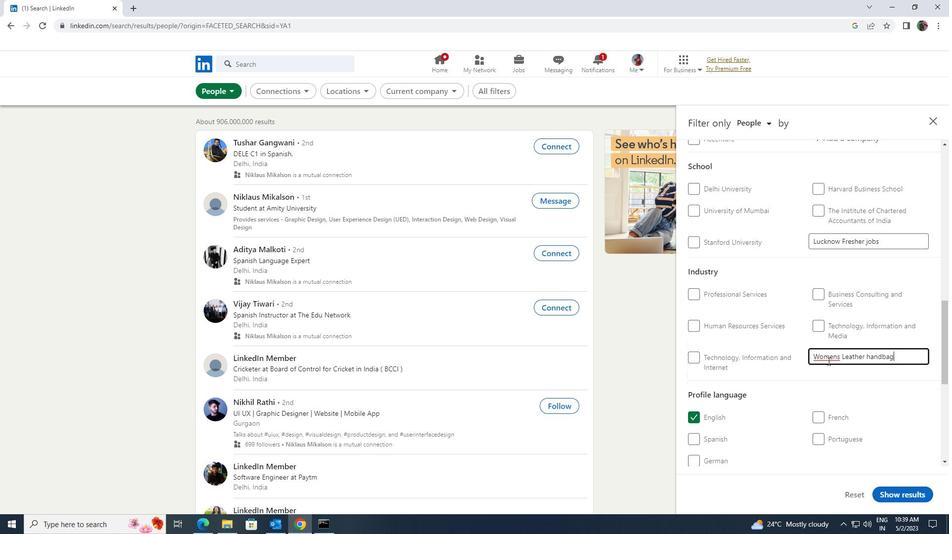 
Action: Mouse moved to (832, 359)
Screenshot: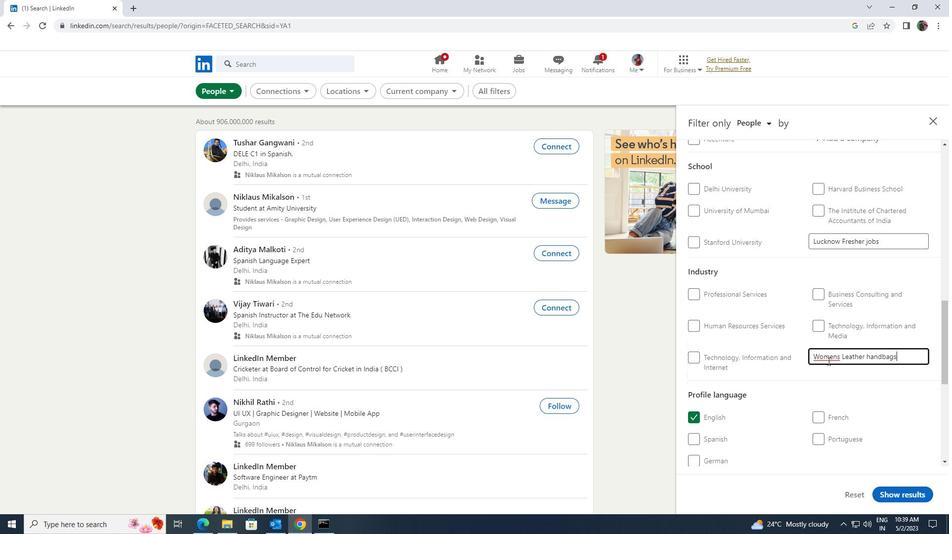 
Action: Mouse scrolled (832, 359) with delta (0, 0)
Screenshot: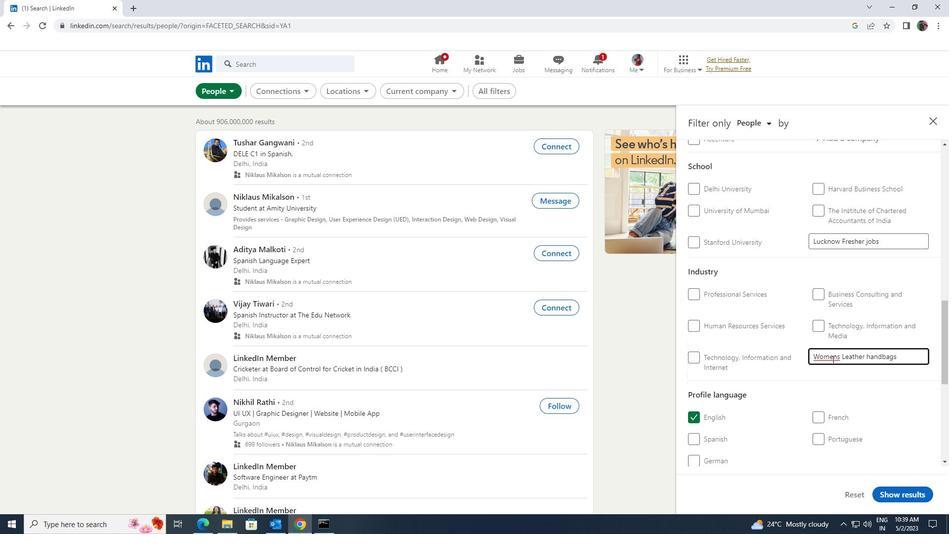 
Action: Mouse scrolled (832, 359) with delta (0, 0)
Screenshot: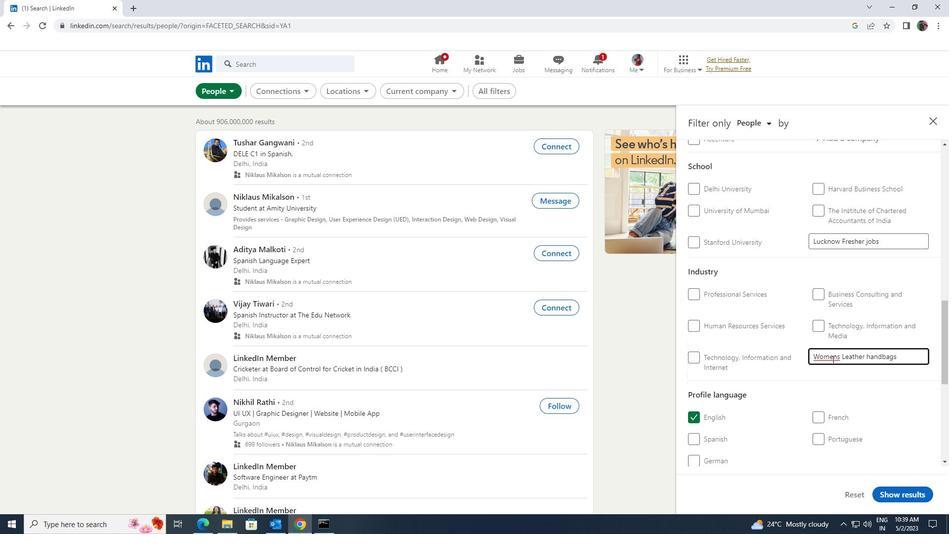 
Action: Mouse moved to (833, 360)
Screenshot: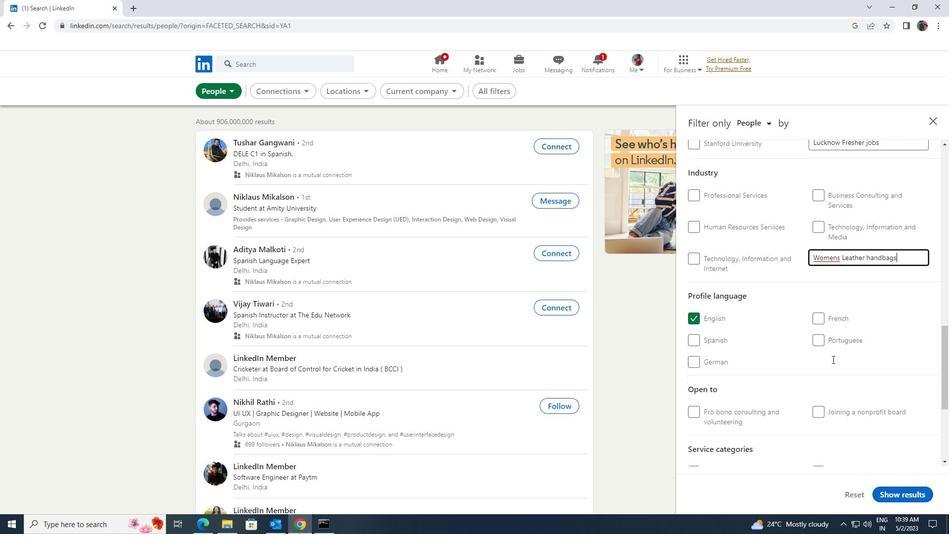 
Action: Mouse scrolled (833, 359) with delta (0, 0)
Screenshot: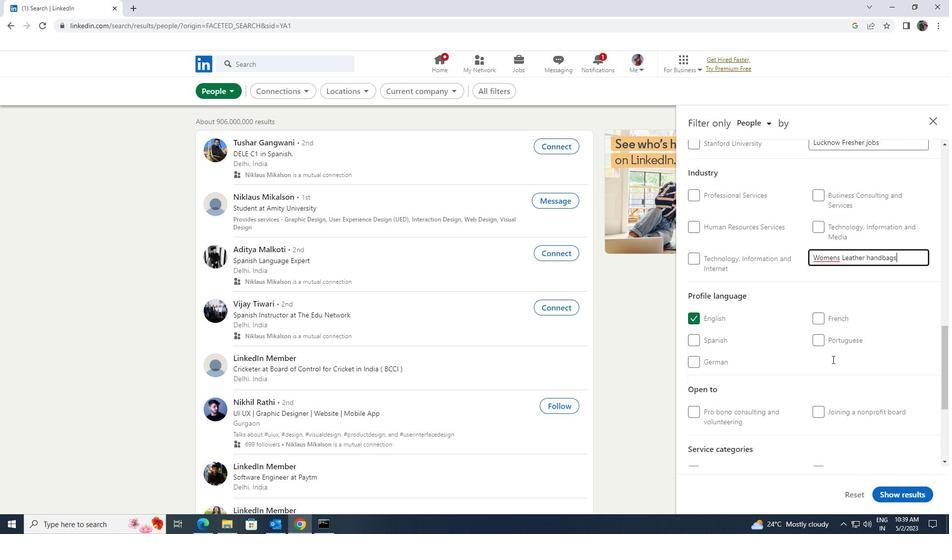 
Action: Mouse scrolled (833, 359) with delta (0, 0)
Screenshot: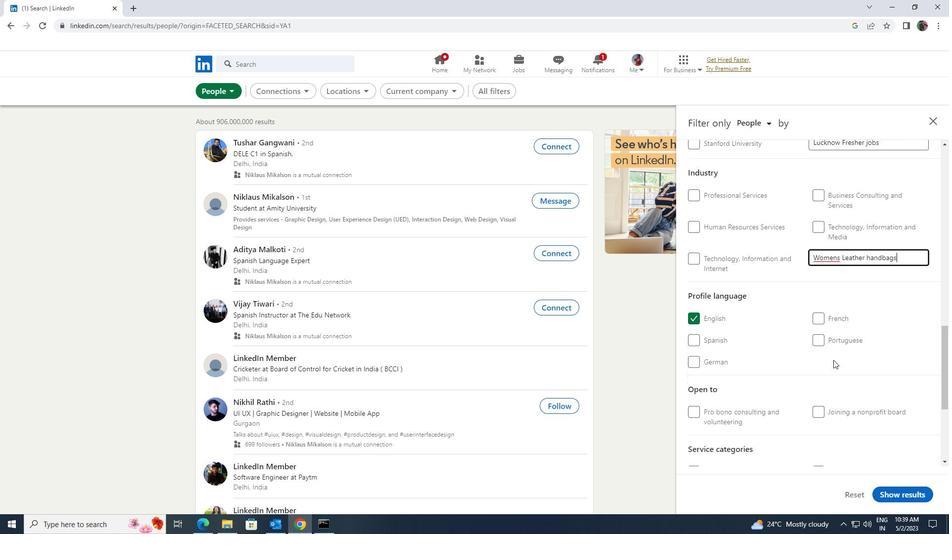 
Action: Mouse moved to (841, 411)
Screenshot: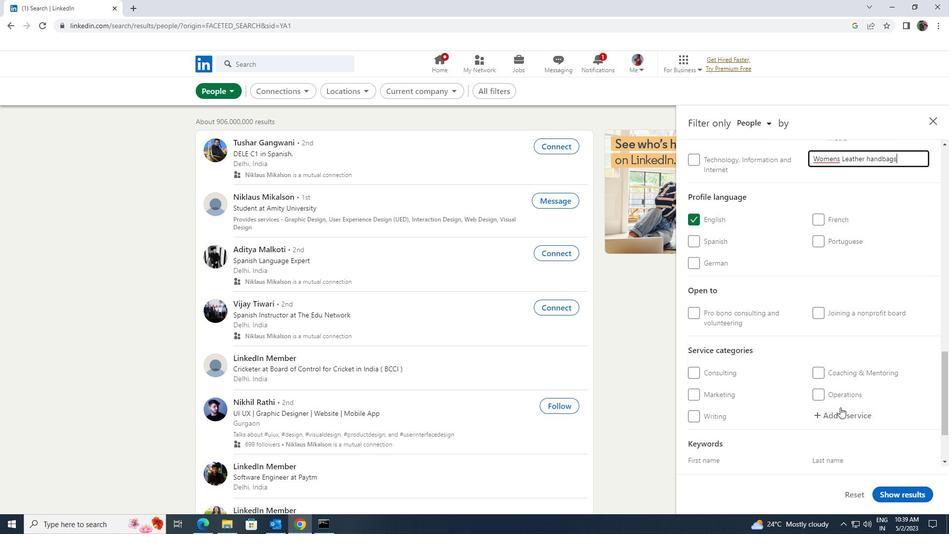 
Action: Mouse pressed left at (841, 411)
Screenshot: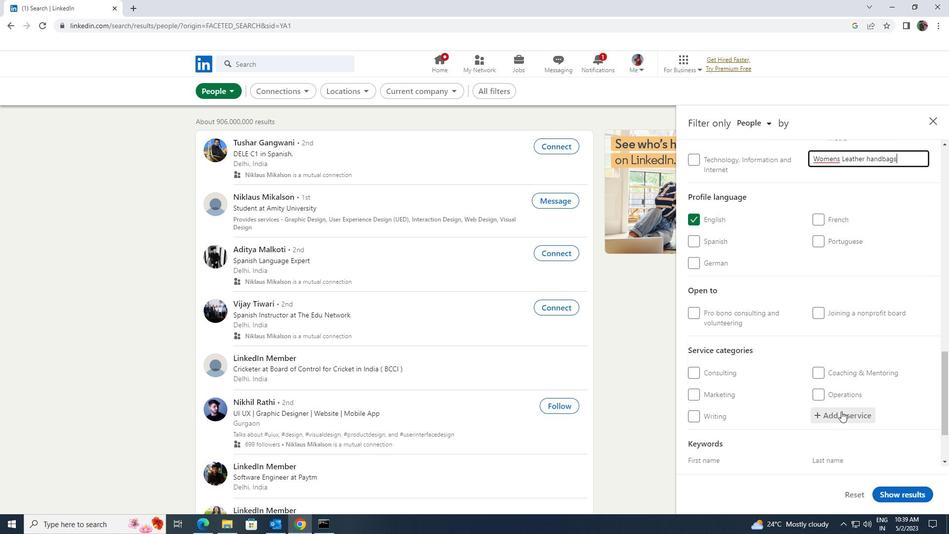 
Action: Mouse moved to (842, 411)
Screenshot: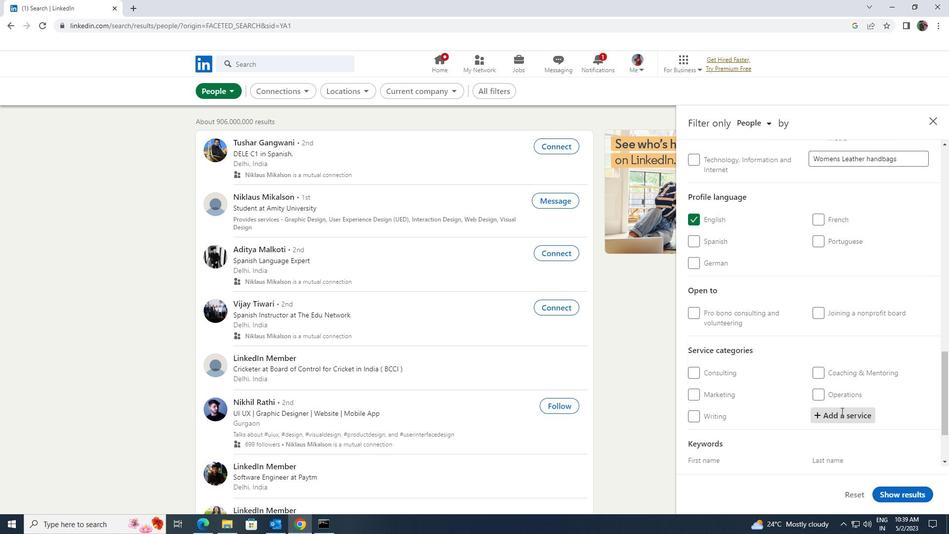 
Action: Key pressed <Key.shift><Key.shift><Key.shift><Key.shift><Key.shift><Key.shift><Key.shift><Key.shift><Key.shift><Key.shift><Key.shift><Key.shift><Key.shift>ANDROID
Screenshot: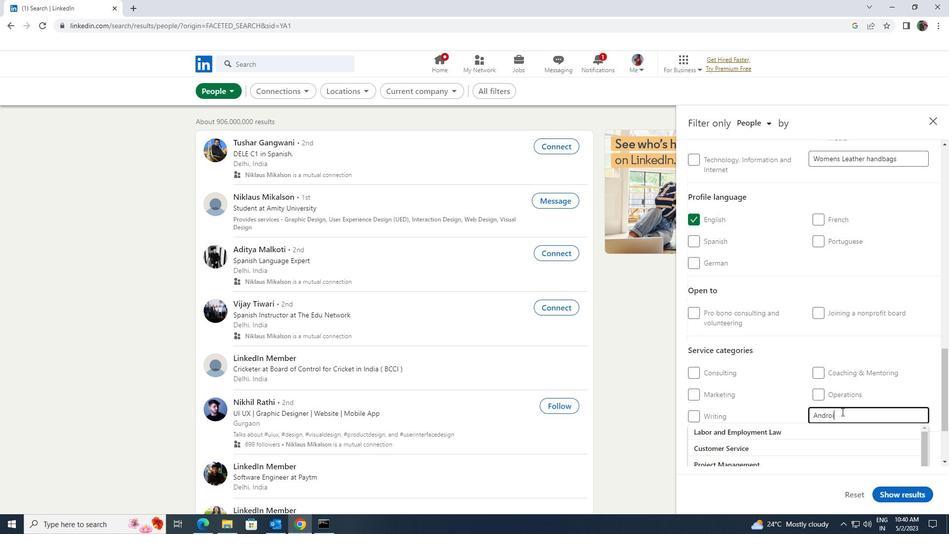 
Action: Mouse moved to (834, 424)
Screenshot: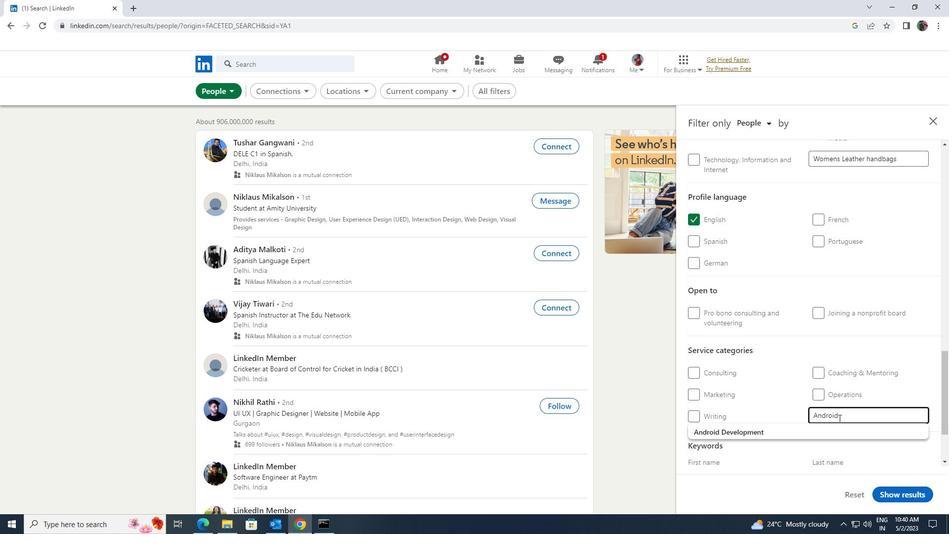 
Action: Mouse pressed left at (834, 424)
Screenshot: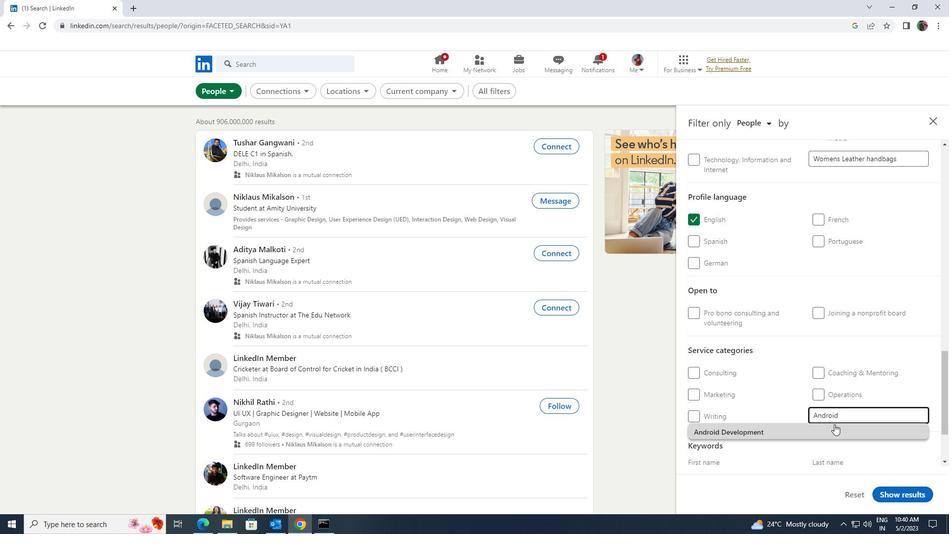 
Action: Mouse scrolled (834, 423) with delta (0, 0)
Screenshot: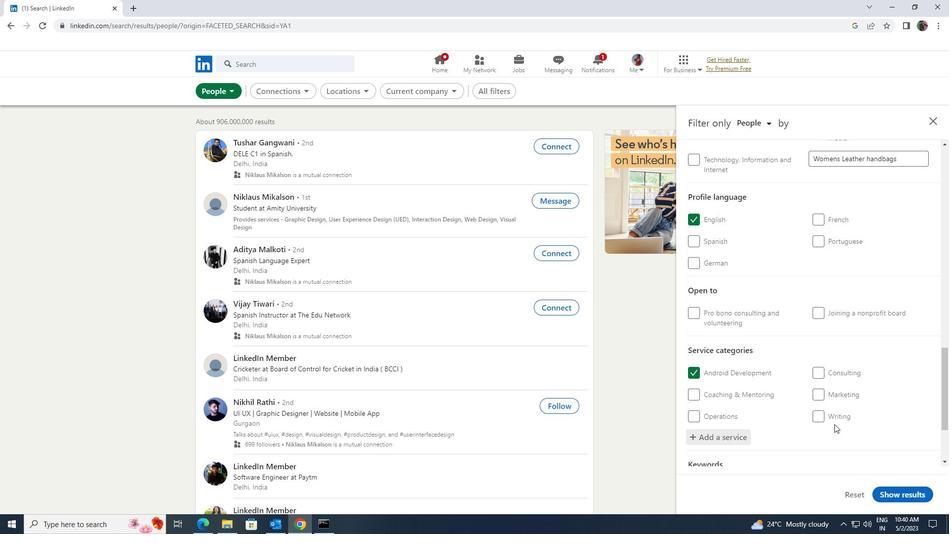 
Action: Mouse scrolled (834, 423) with delta (0, 0)
Screenshot: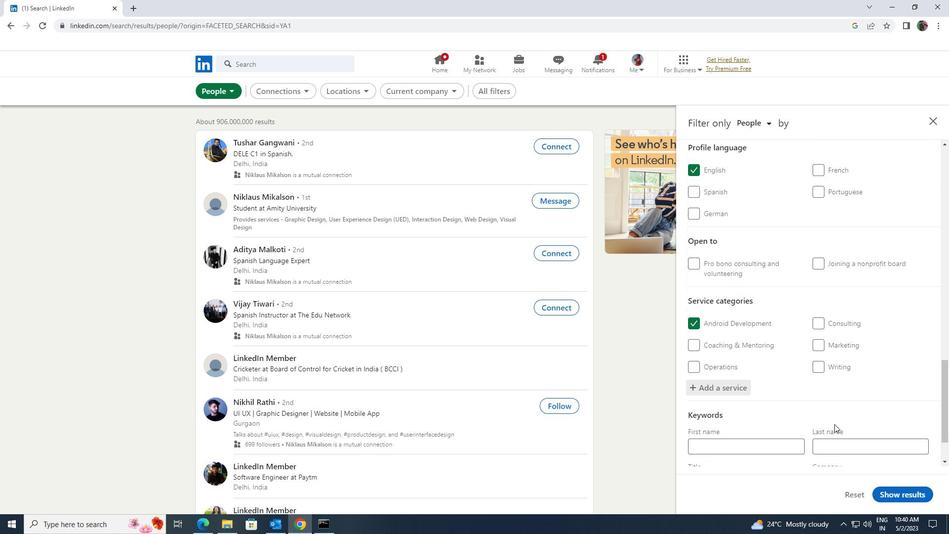 
Action: Mouse scrolled (834, 423) with delta (0, 0)
Screenshot: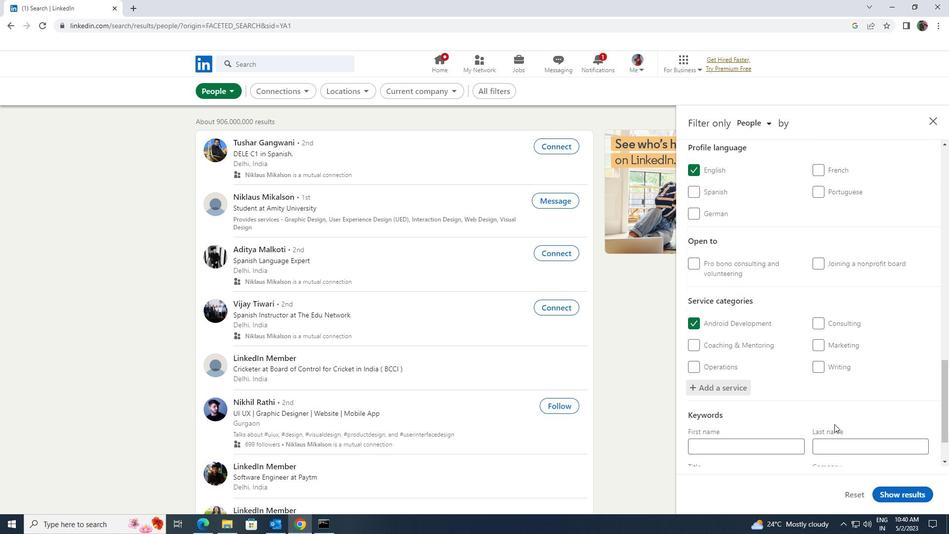 
Action: Mouse moved to (798, 423)
Screenshot: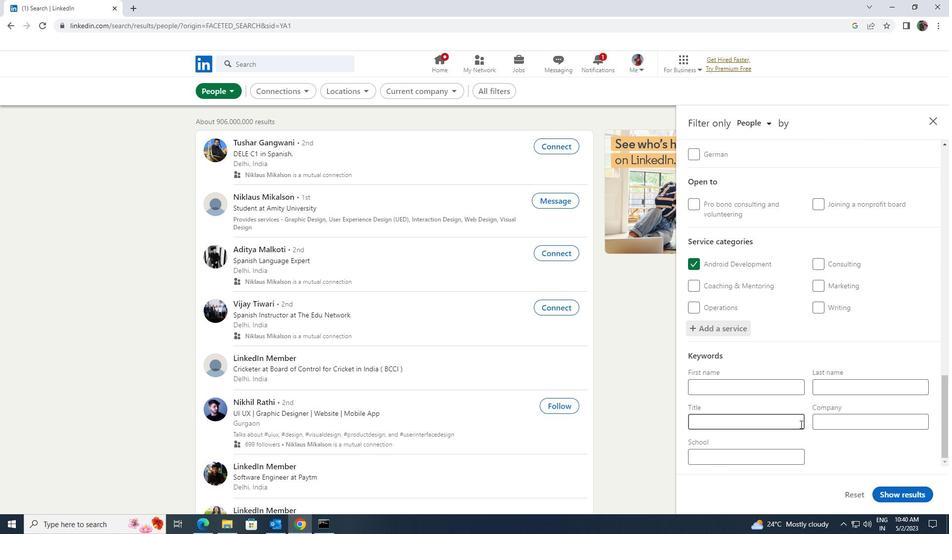
Action: Mouse pressed left at (798, 423)
Screenshot: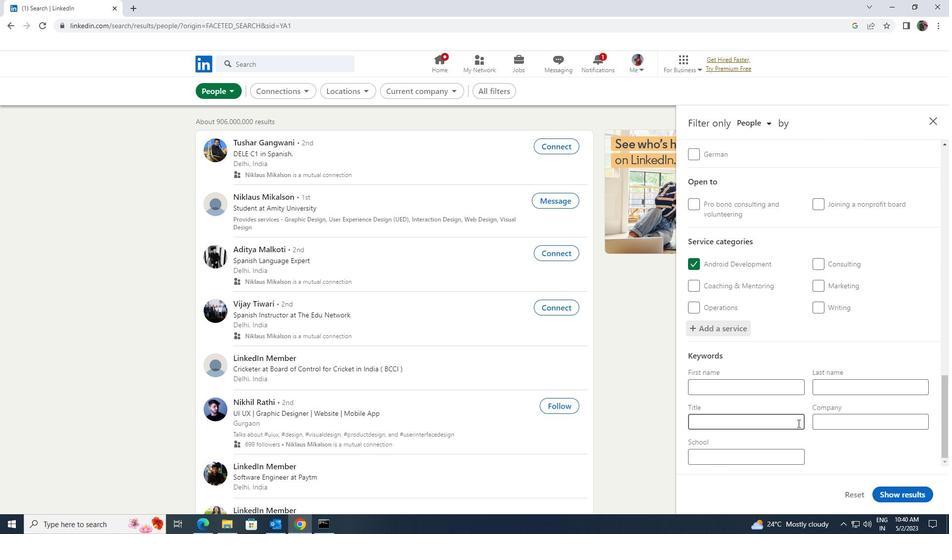 
Action: Key pressed <Key.shift>DIGITAL<Key.space><Key.shift>MARKETING<Key.space><Key.shift>MANAGER
Screenshot: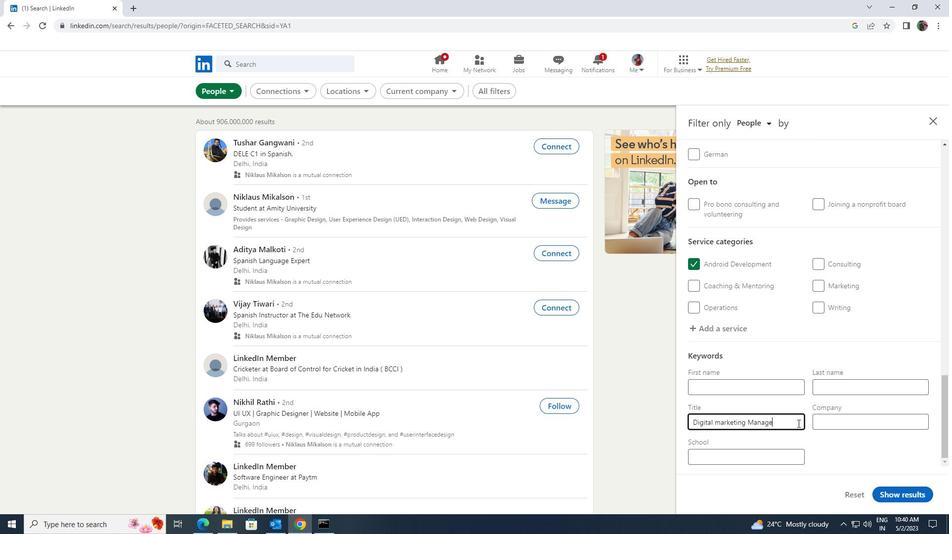 
Action: Mouse moved to (876, 488)
Screenshot: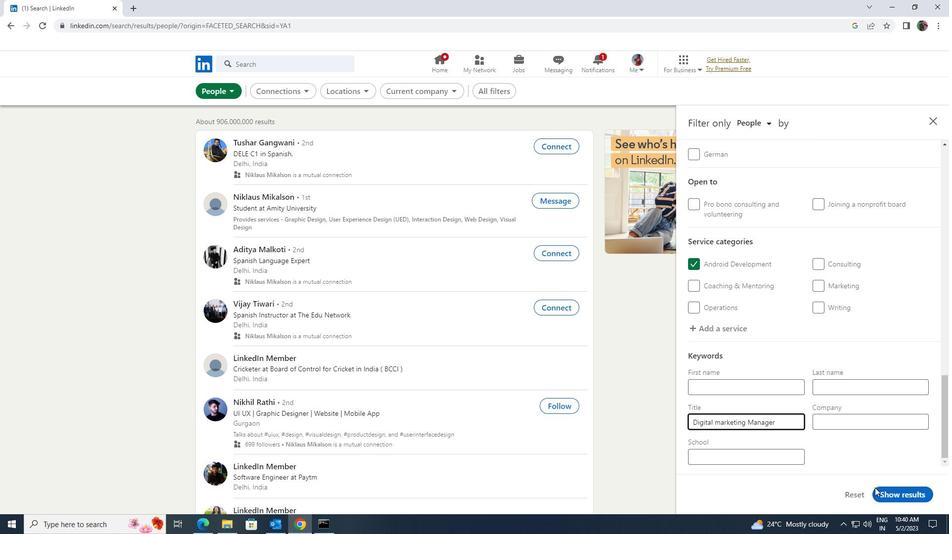 
Action: Mouse pressed left at (876, 488)
Screenshot: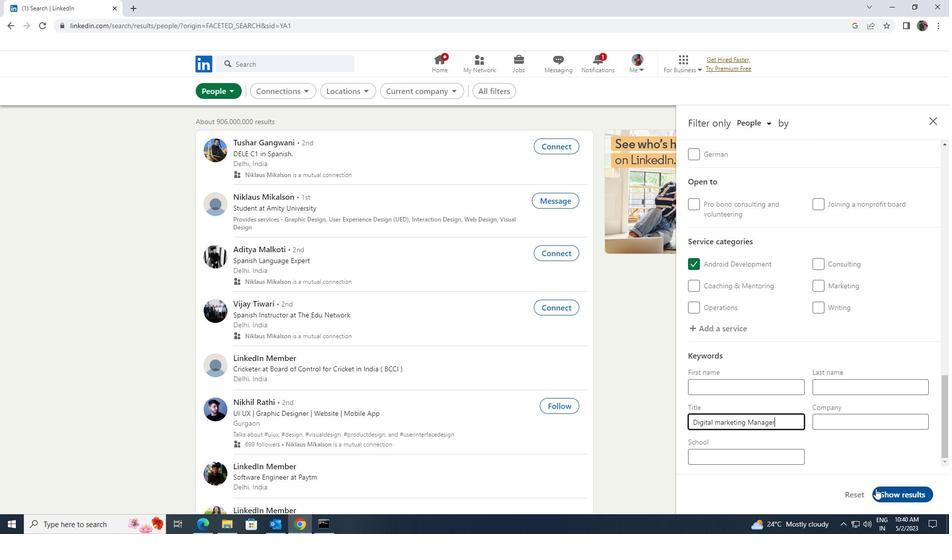 
